 Task: Search one way flight ticket for 1 adult, 1 child, 1 infant in seat in premium economy from Dothan: Dothan Regional Airport to Sheridan: Sheridan County Airport on 8-6-2023. Choice of flights is Singapure airlines. Number of bags: 2 checked bags. Price is upto 91000. Outbound departure time preference is 8:45.
Action: Mouse moved to (310, 257)
Screenshot: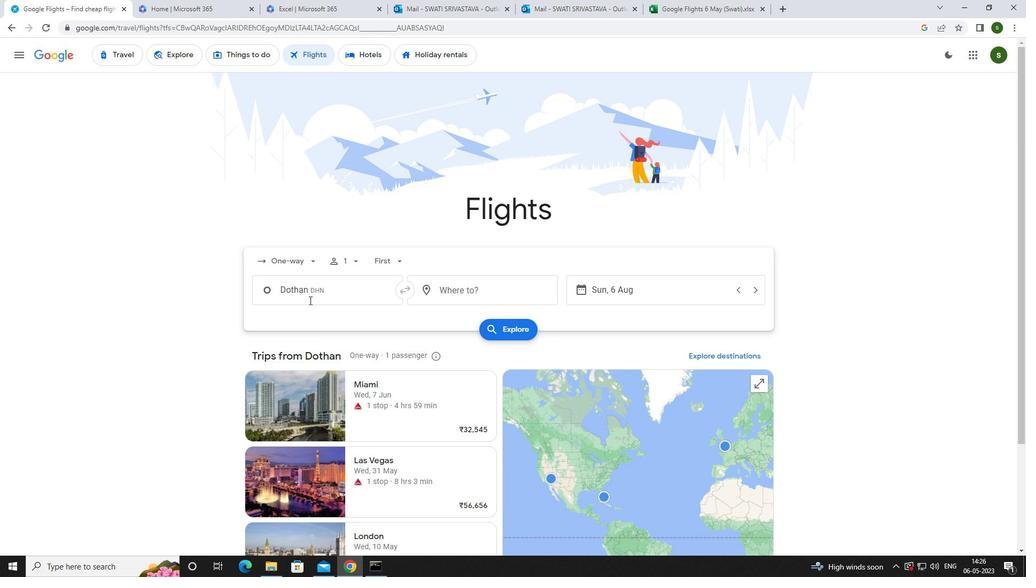 
Action: Mouse pressed left at (310, 257)
Screenshot: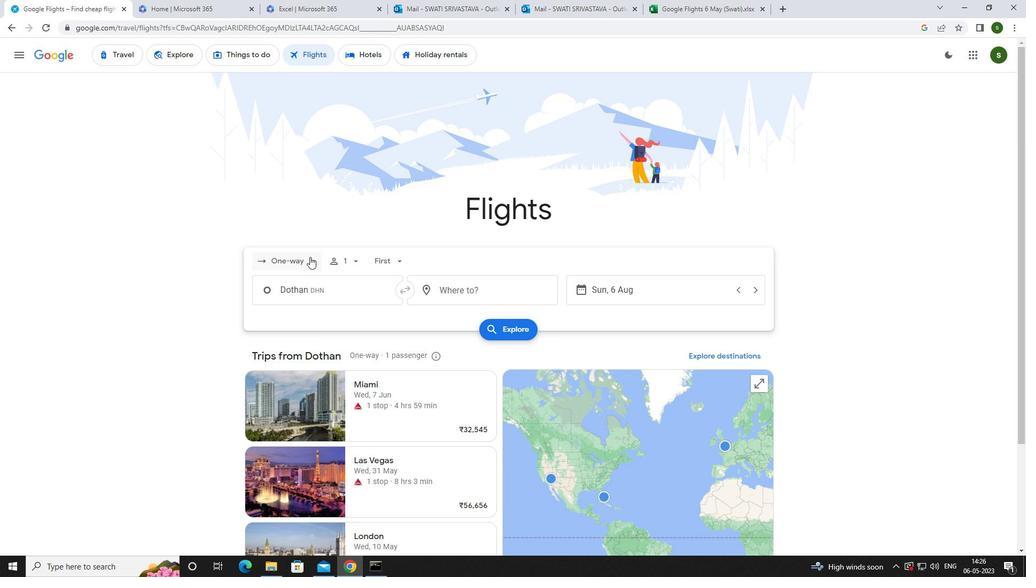 
Action: Mouse moved to (312, 305)
Screenshot: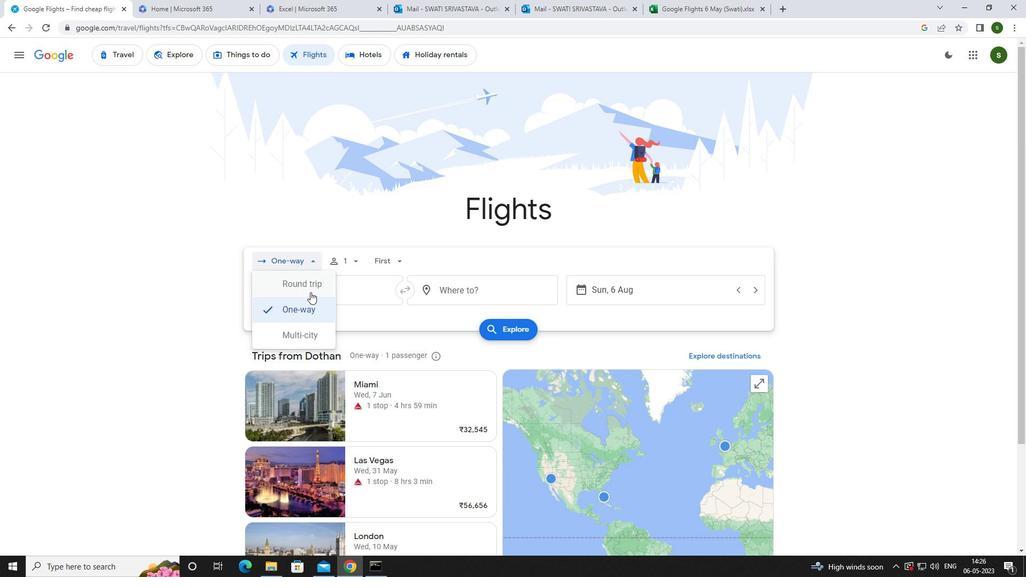 
Action: Mouse pressed left at (312, 305)
Screenshot: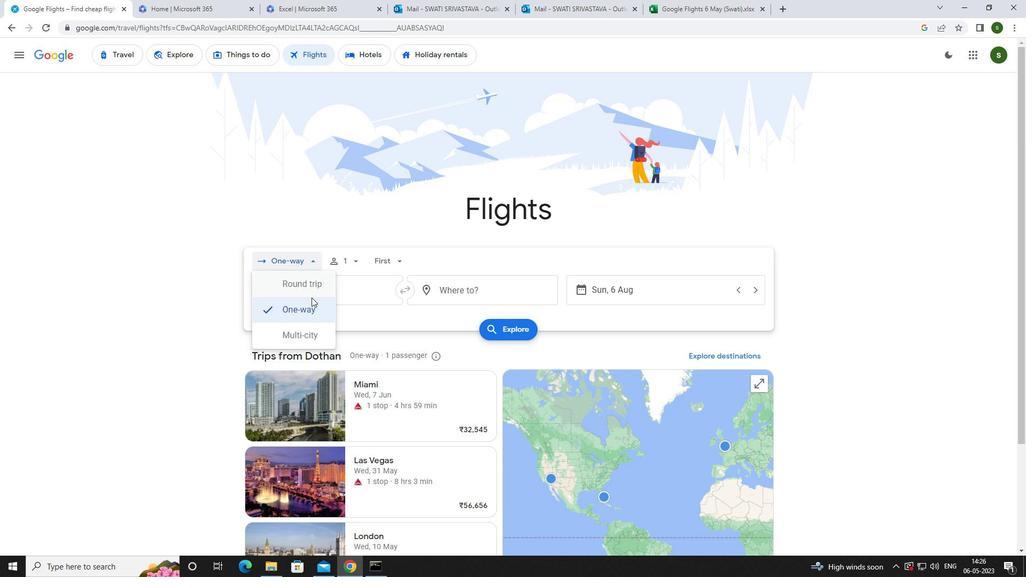 
Action: Mouse moved to (350, 261)
Screenshot: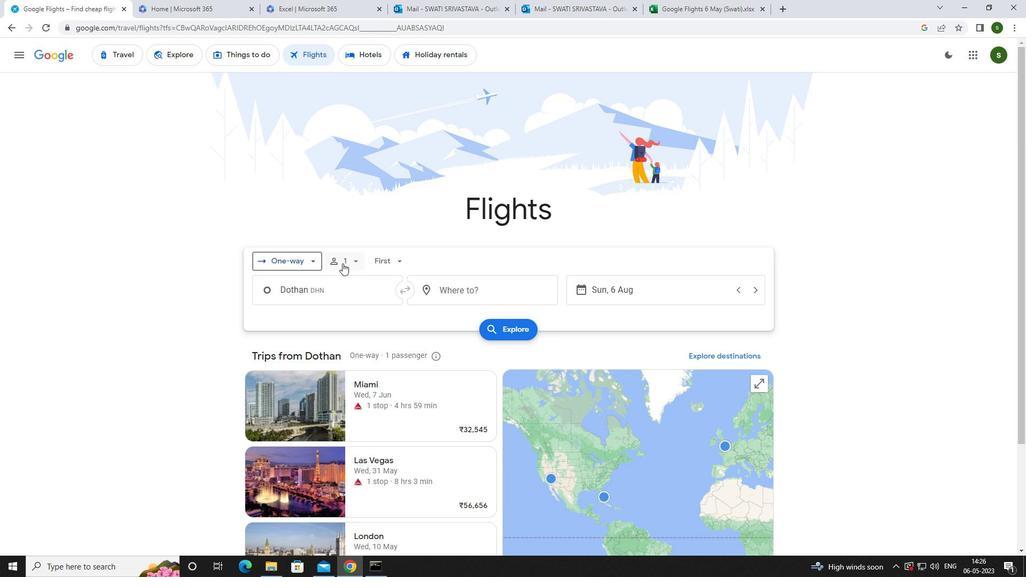 
Action: Mouse pressed left at (350, 261)
Screenshot: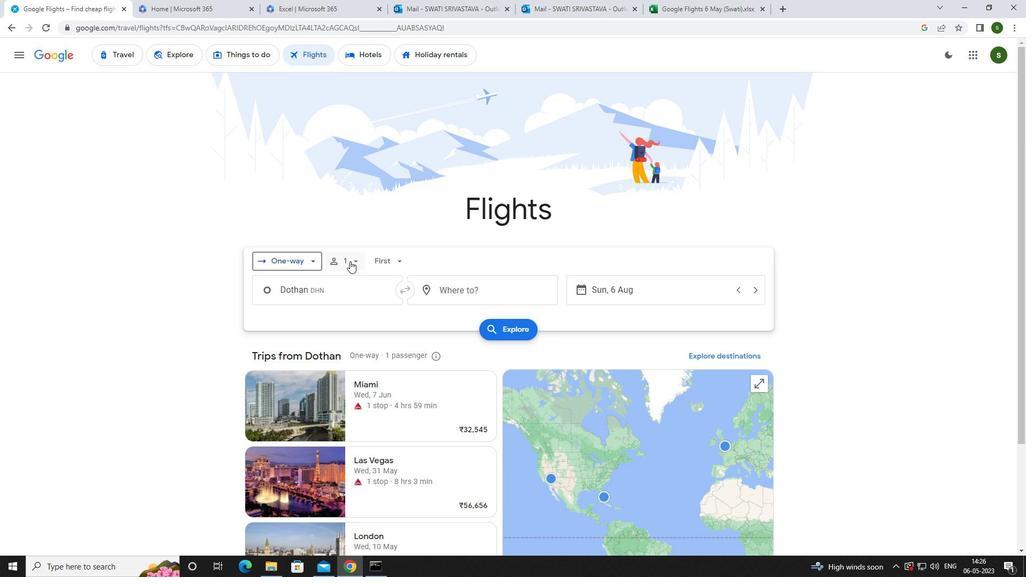 
Action: Mouse moved to (432, 312)
Screenshot: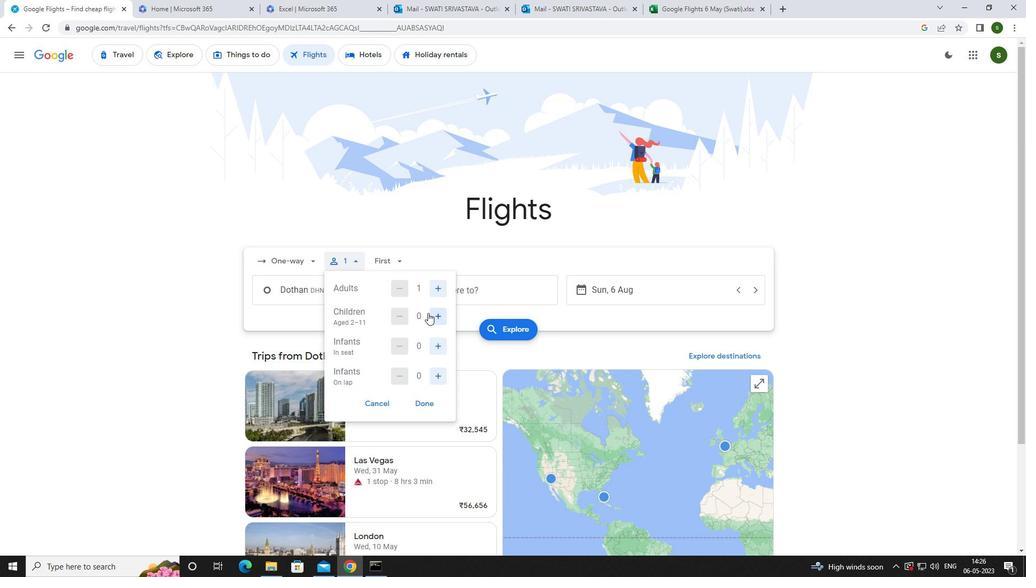 
Action: Mouse pressed left at (432, 312)
Screenshot: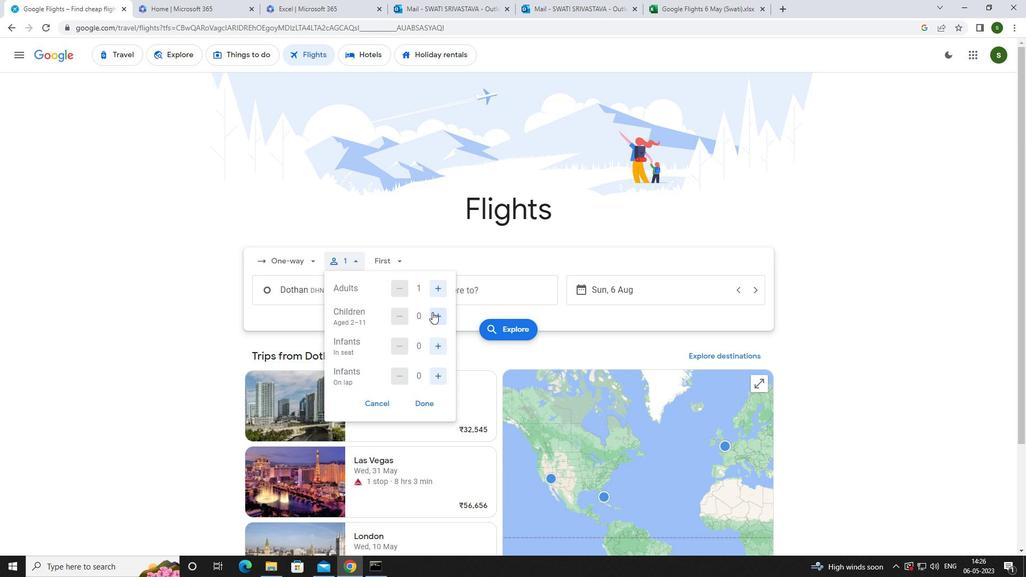
Action: Mouse moved to (438, 345)
Screenshot: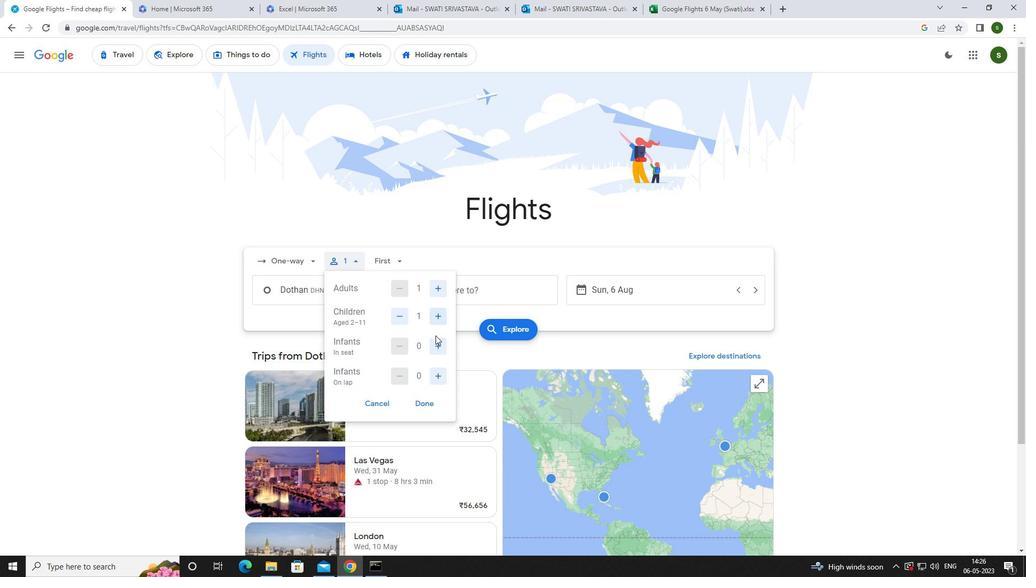 
Action: Mouse pressed left at (438, 345)
Screenshot: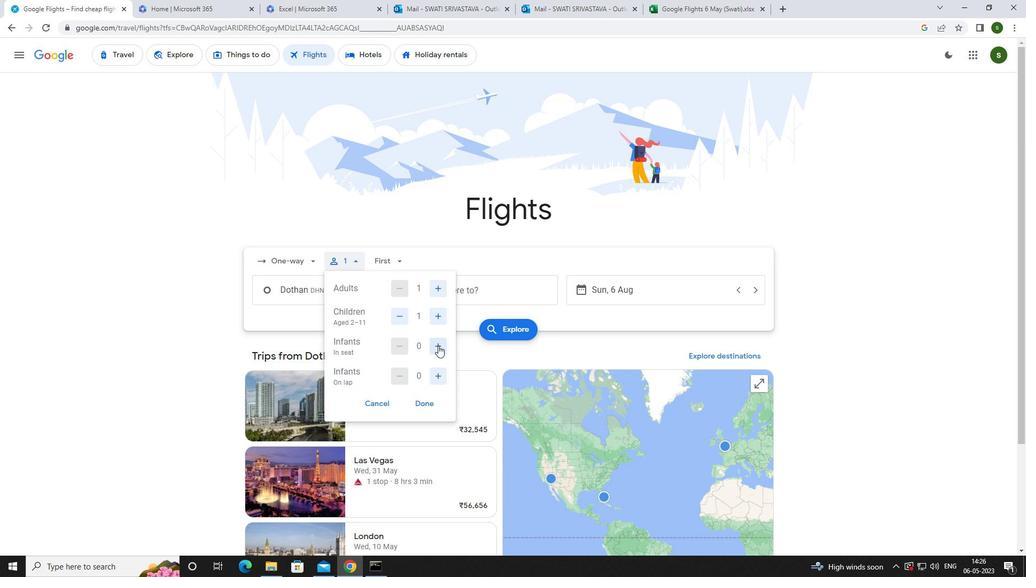 
Action: Mouse moved to (387, 257)
Screenshot: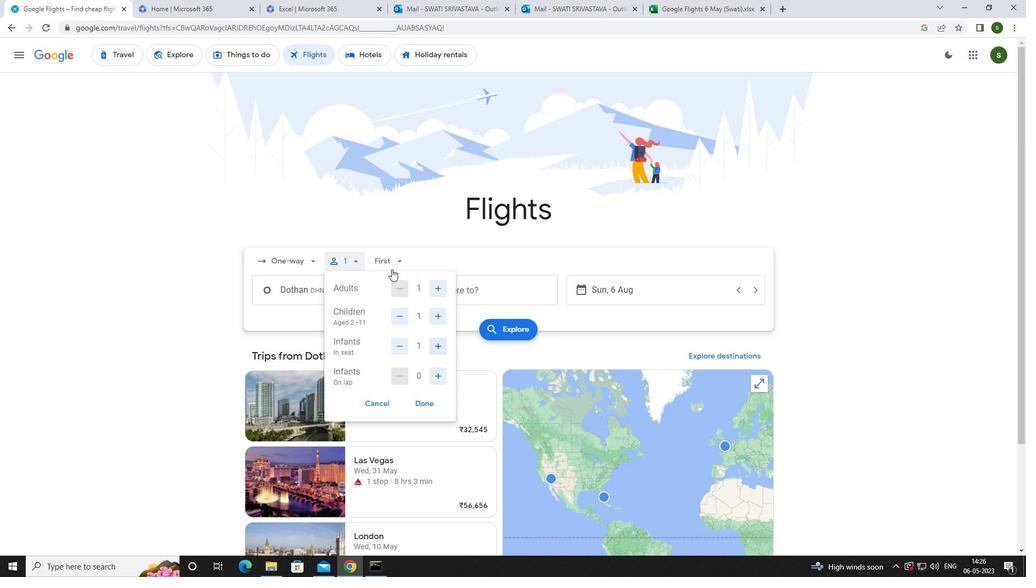 
Action: Mouse pressed left at (387, 257)
Screenshot: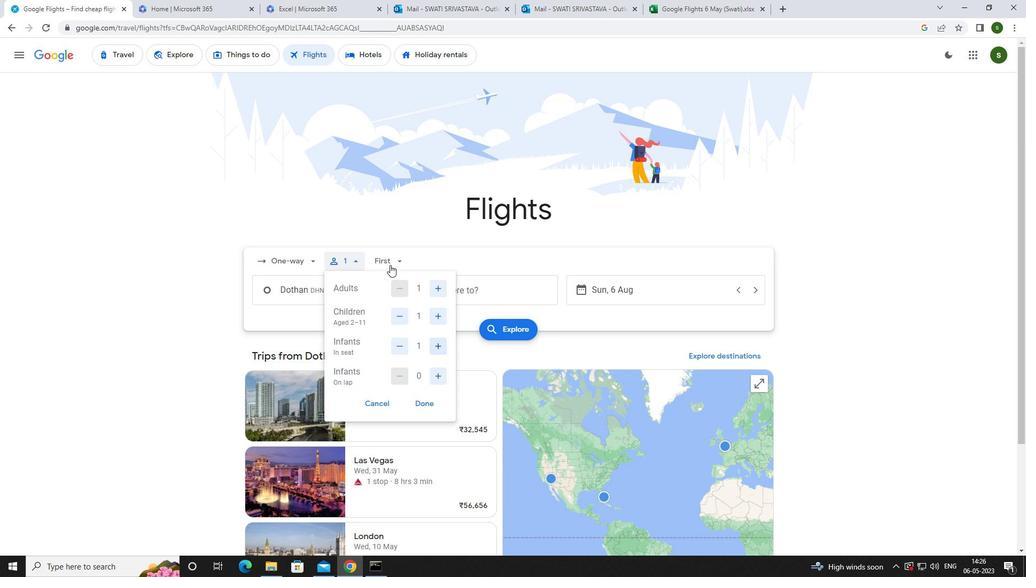 
Action: Mouse moved to (394, 305)
Screenshot: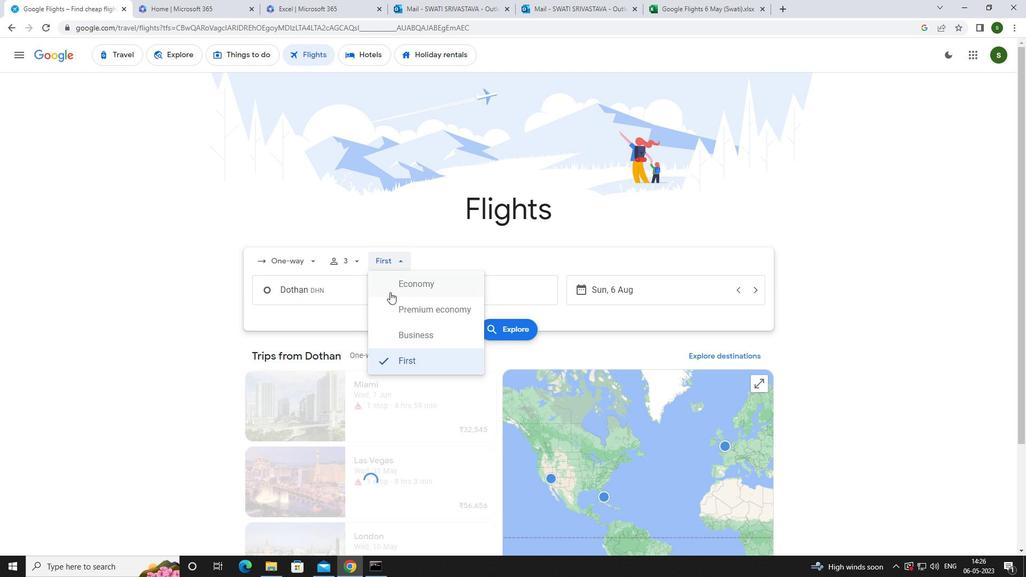 
Action: Mouse pressed left at (394, 305)
Screenshot: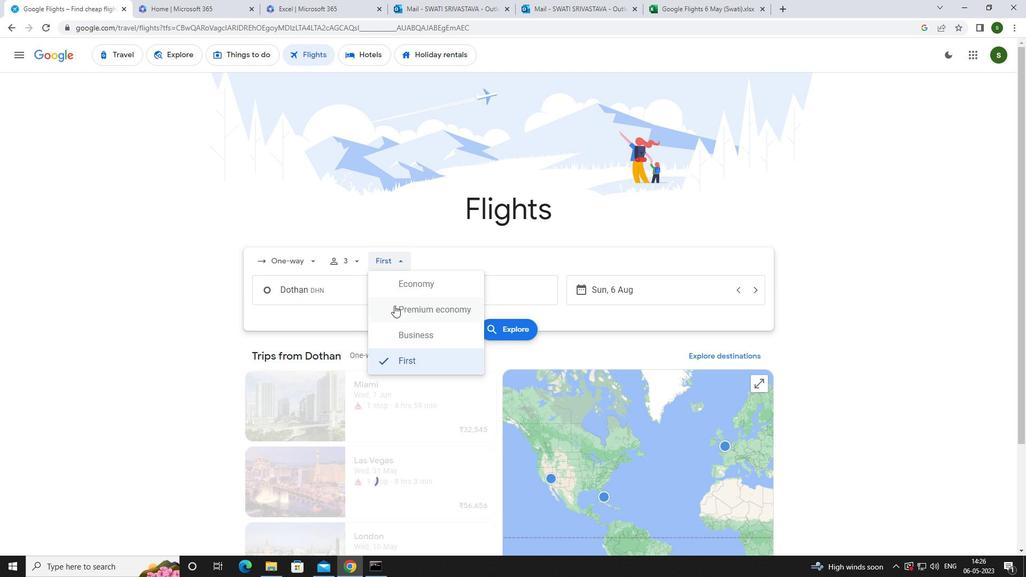 
Action: Mouse moved to (357, 293)
Screenshot: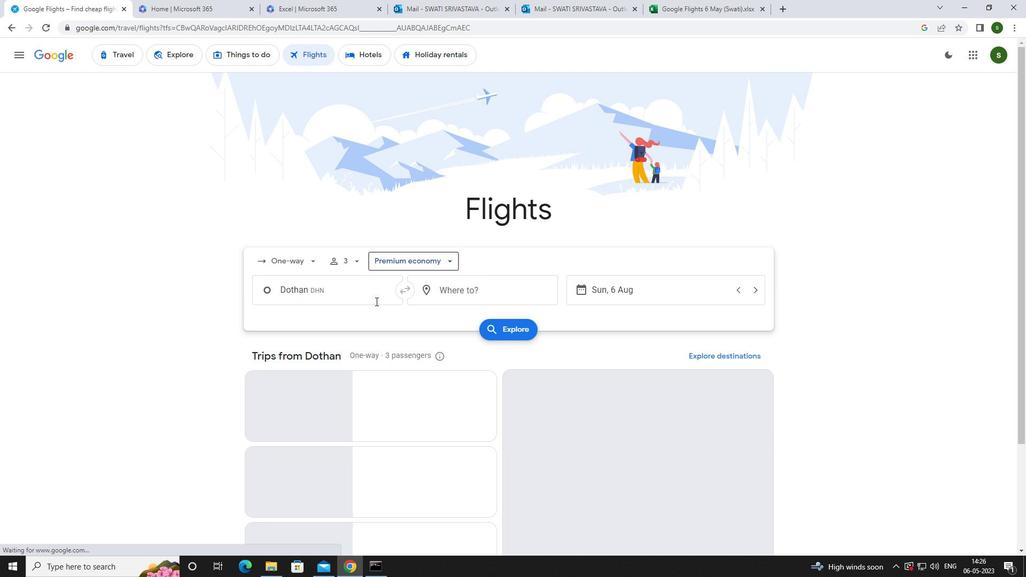 
Action: Mouse pressed left at (357, 293)
Screenshot: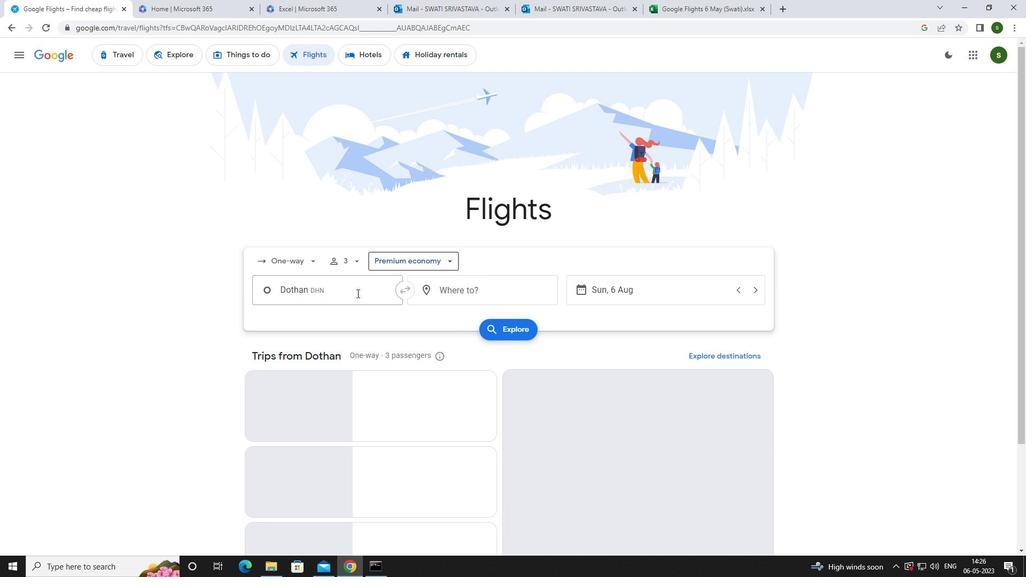
Action: Key pressed <Key.caps_lock>d<Key.caps_lock>othan
Screenshot: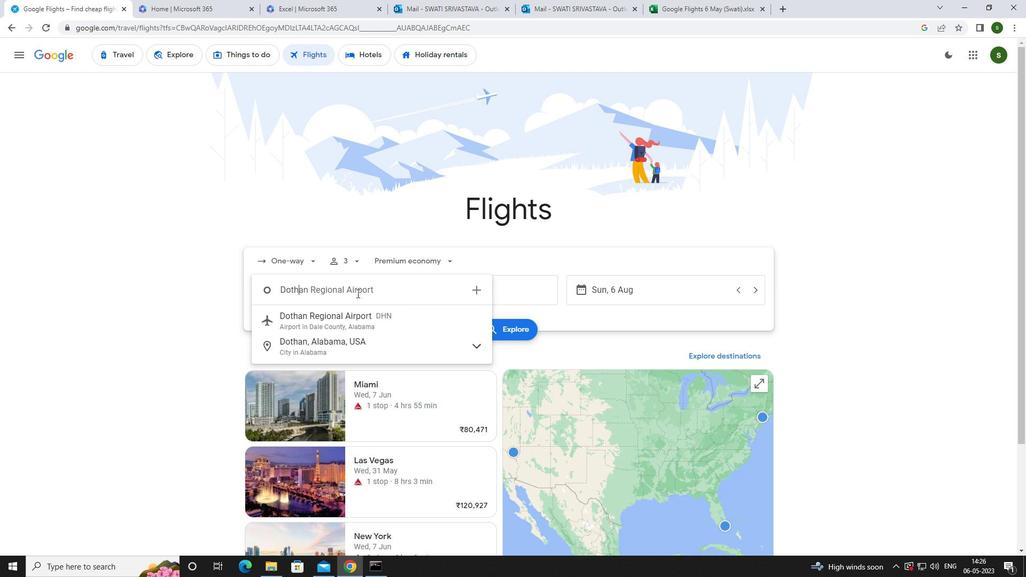 
Action: Mouse moved to (355, 315)
Screenshot: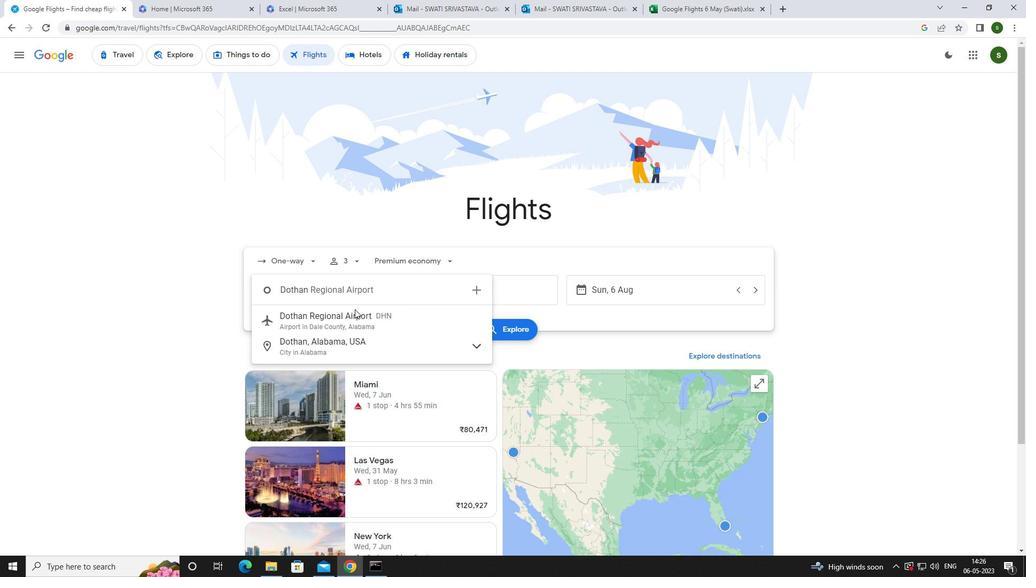 
Action: Mouse pressed left at (355, 315)
Screenshot: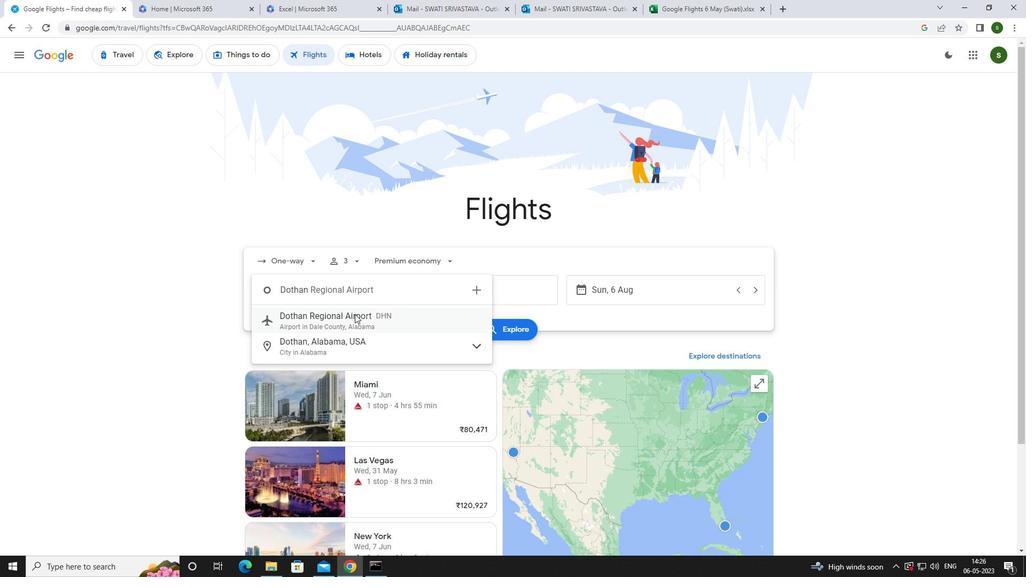 
Action: Mouse moved to (462, 289)
Screenshot: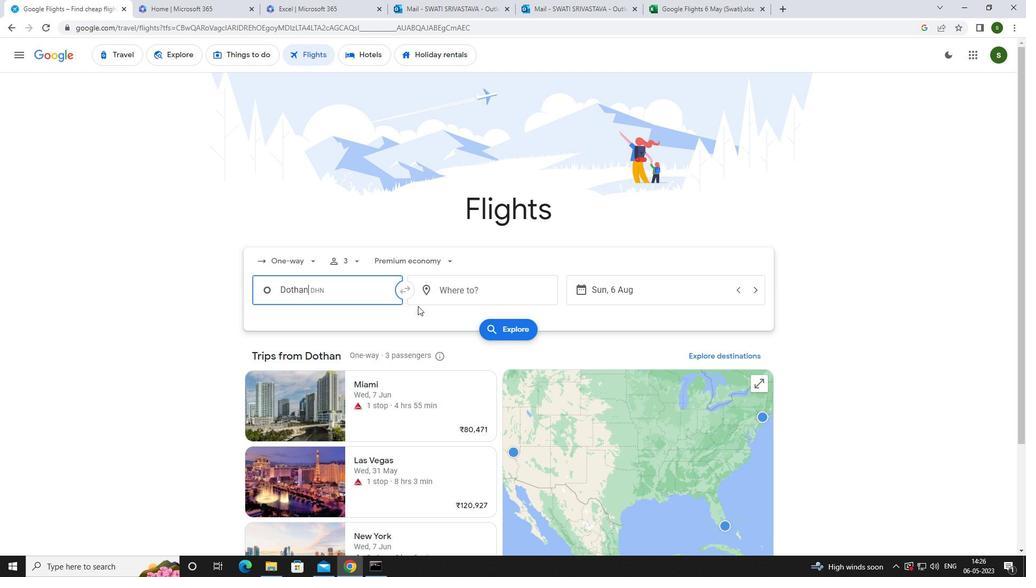 
Action: Mouse pressed left at (462, 289)
Screenshot: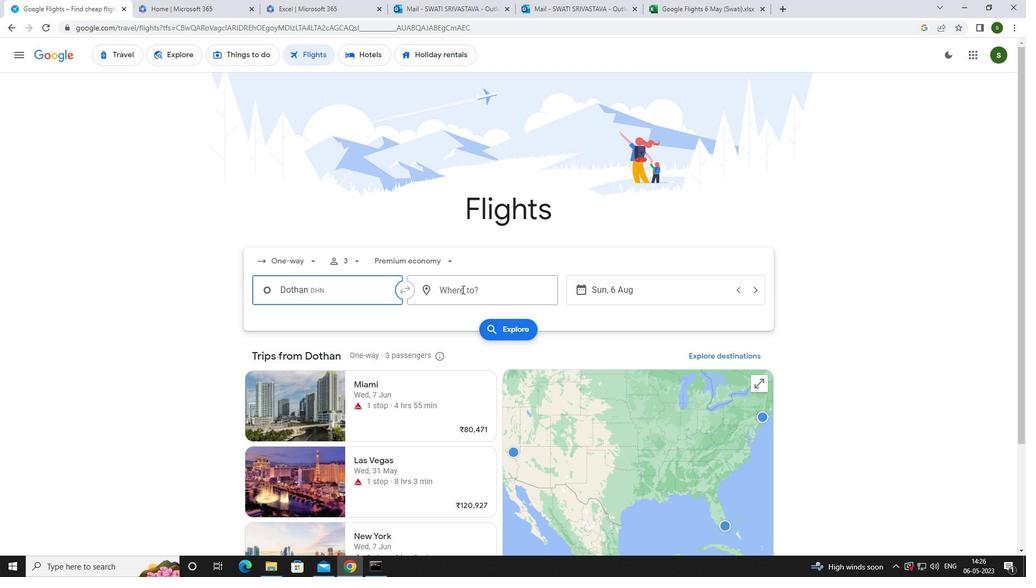 
Action: Mouse moved to (451, 278)
Screenshot: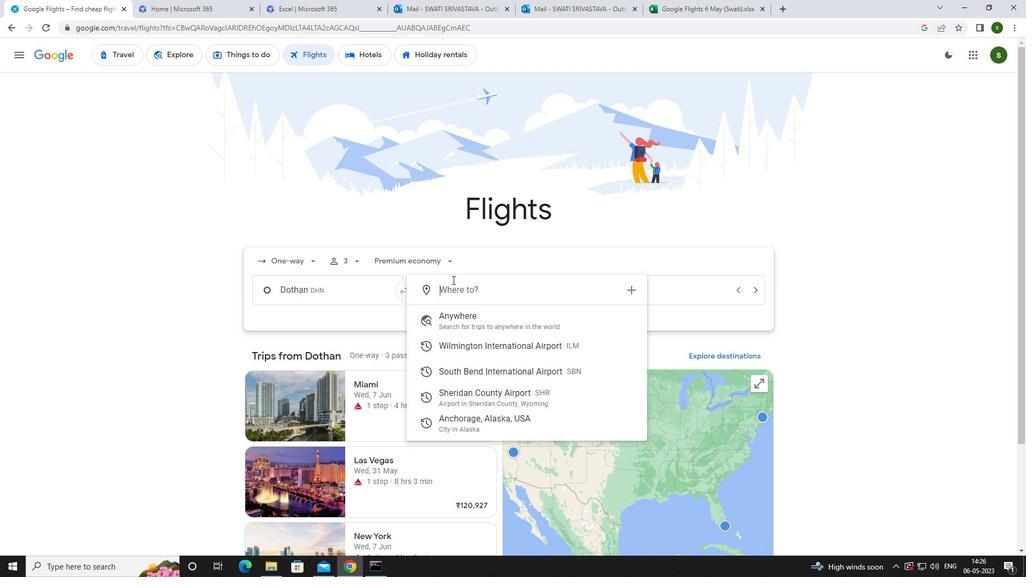 
Action: Key pressed <Key.caps_lock>s<Key.caps_lock>heridan
Screenshot: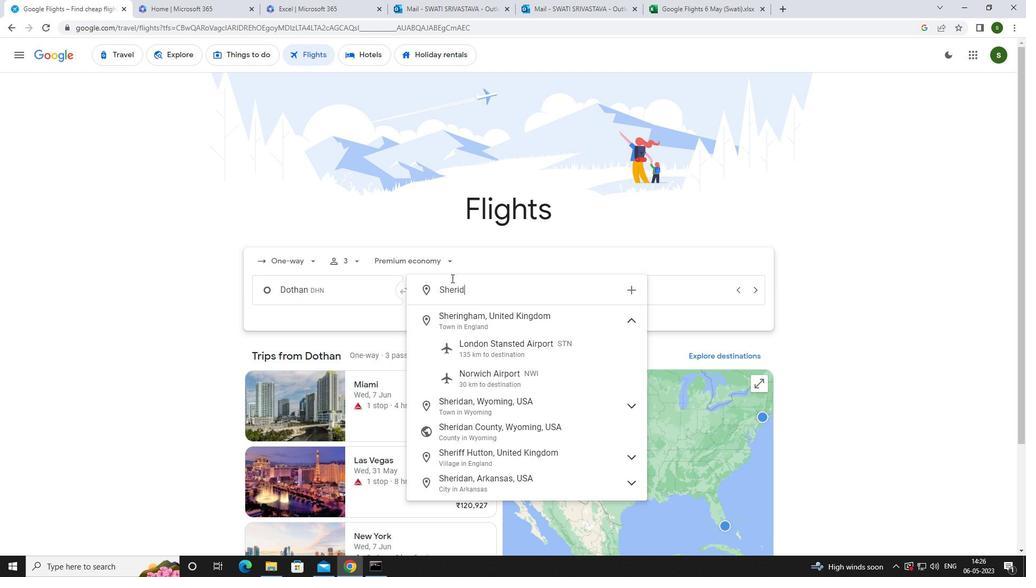 
Action: Mouse moved to (473, 340)
Screenshot: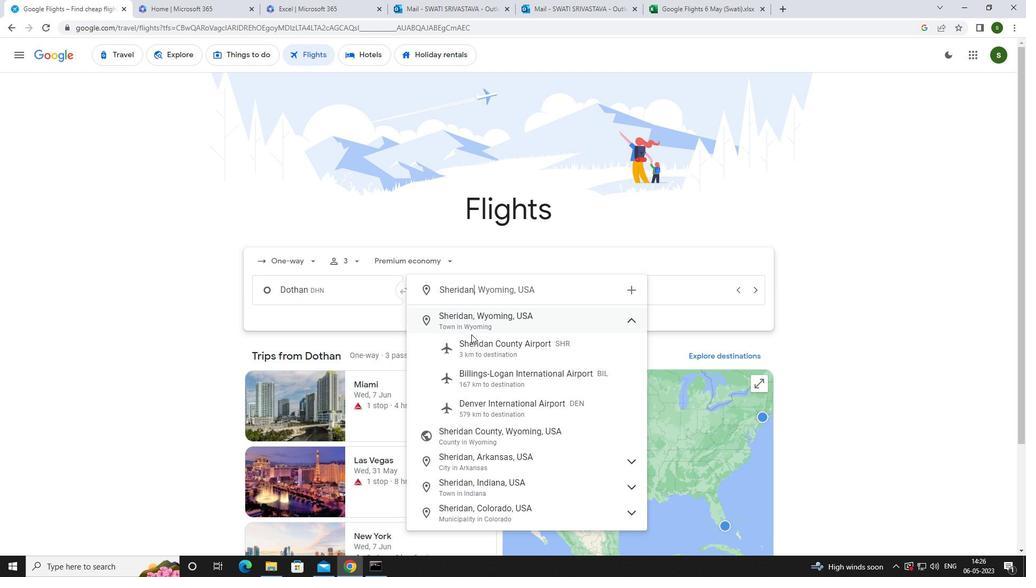 
Action: Mouse pressed left at (473, 340)
Screenshot: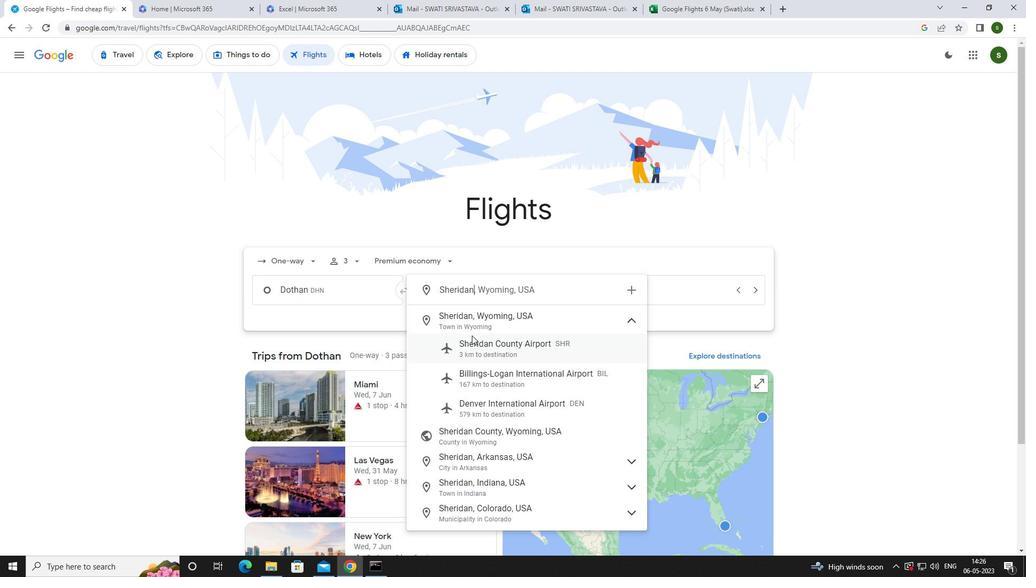 
Action: Mouse moved to (617, 292)
Screenshot: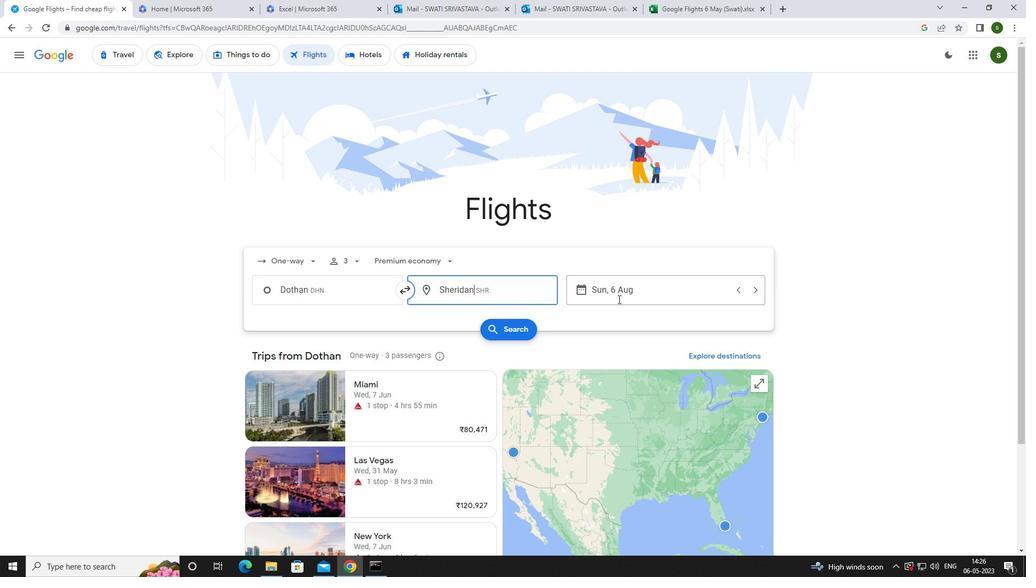 
Action: Mouse pressed left at (617, 292)
Screenshot: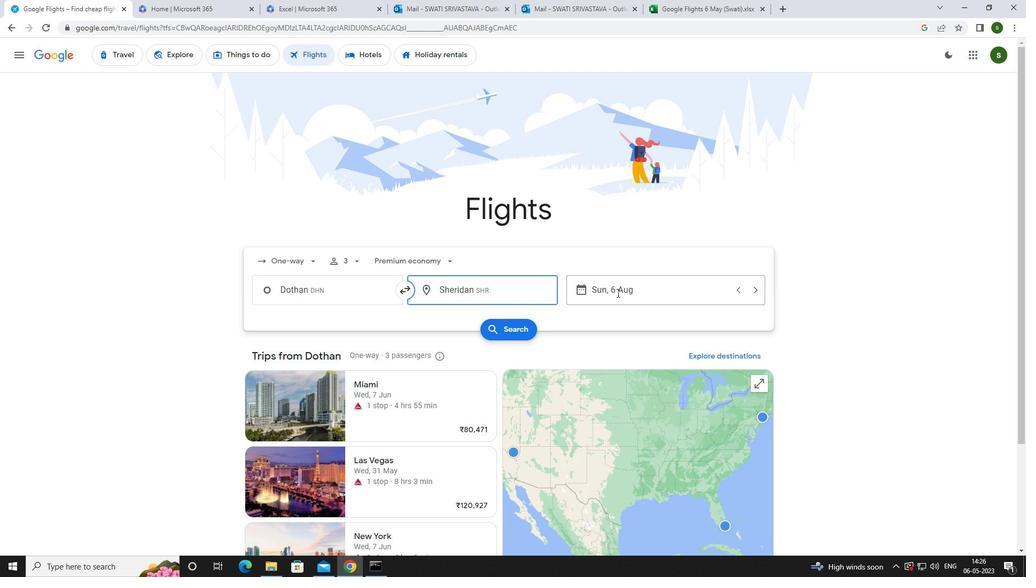 
Action: Mouse moved to (390, 386)
Screenshot: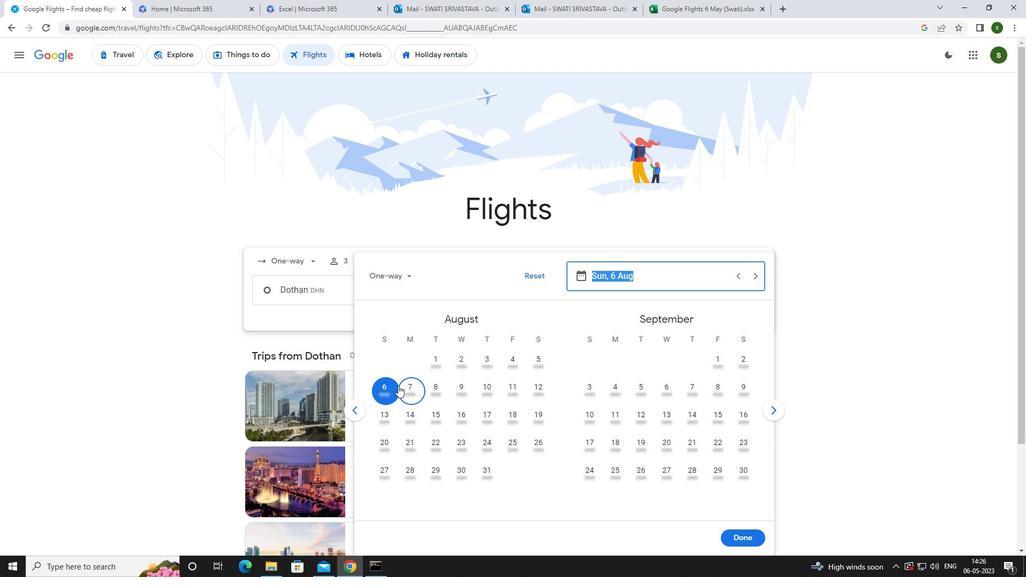 
Action: Mouse pressed left at (390, 386)
Screenshot: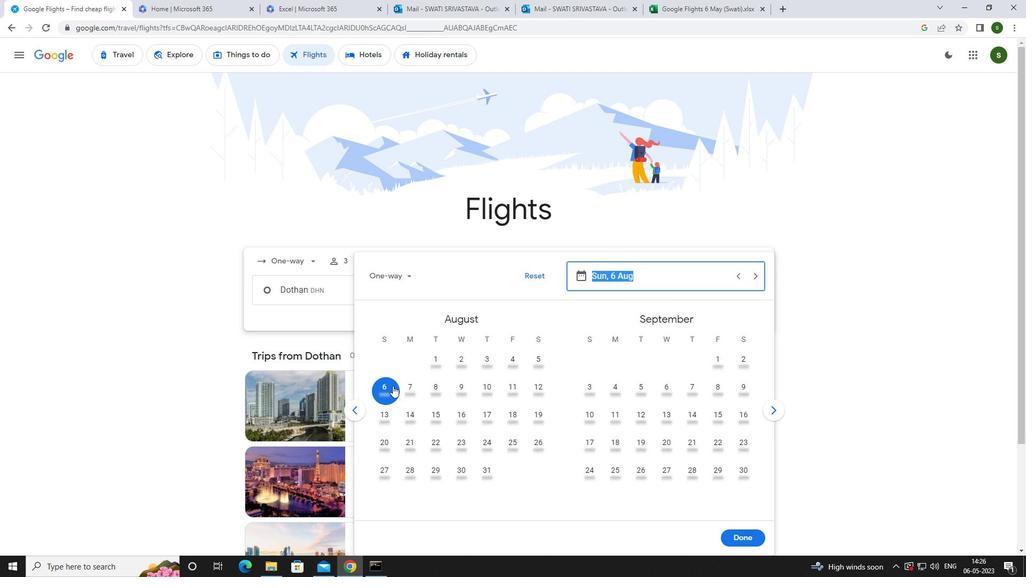 
Action: Mouse moved to (732, 535)
Screenshot: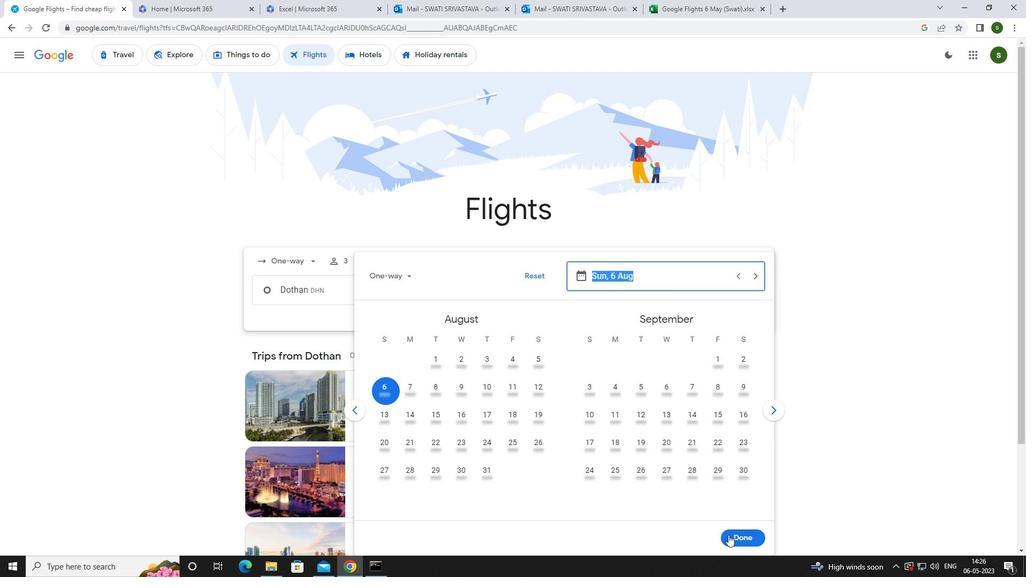 
Action: Mouse pressed left at (732, 535)
Screenshot: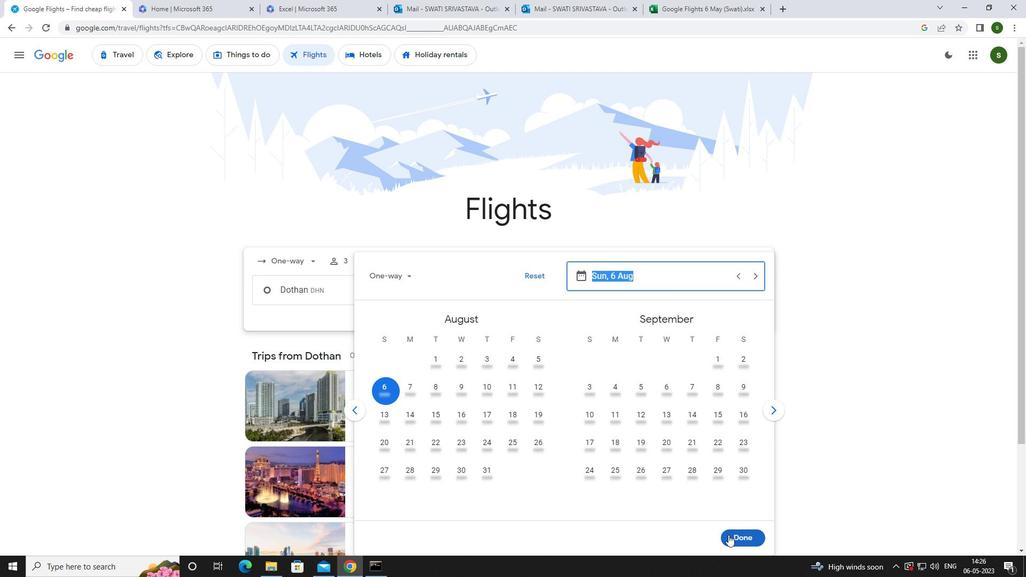 
Action: Mouse moved to (508, 328)
Screenshot: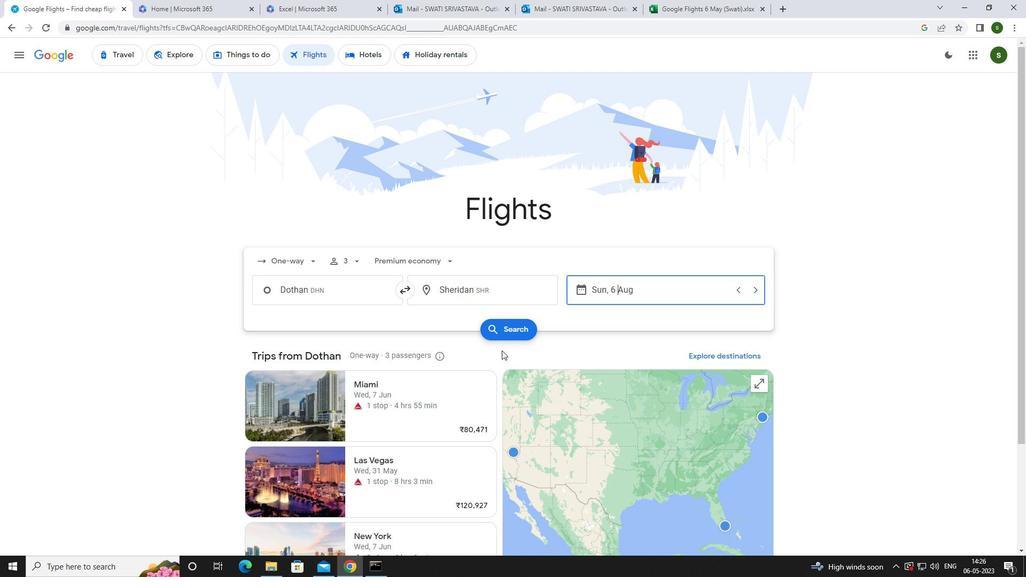 
Action: Mouse pressed left at (508, 328)
Screenshot: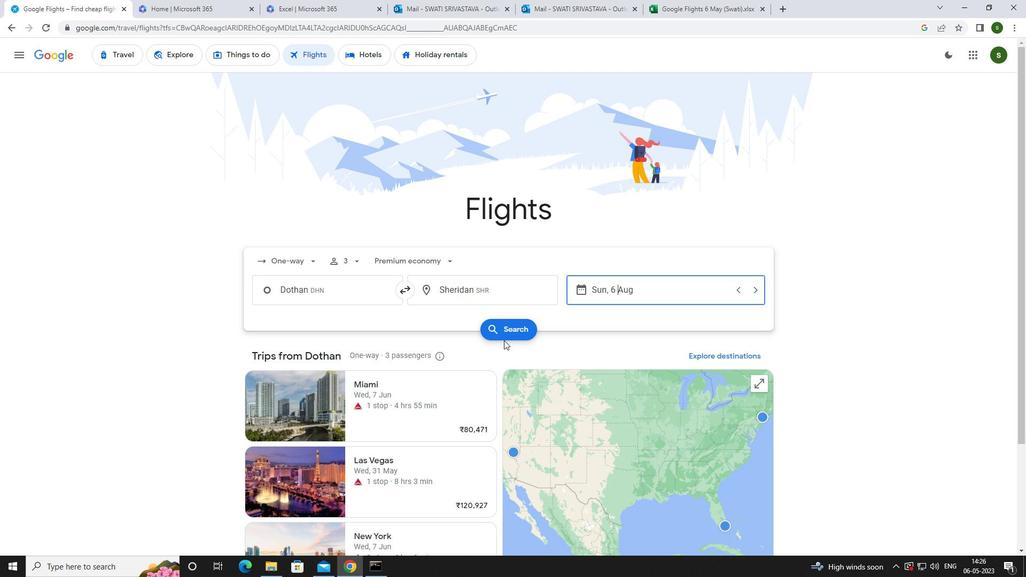 
Action: Mouse moved to (275, 153)
Screenshot: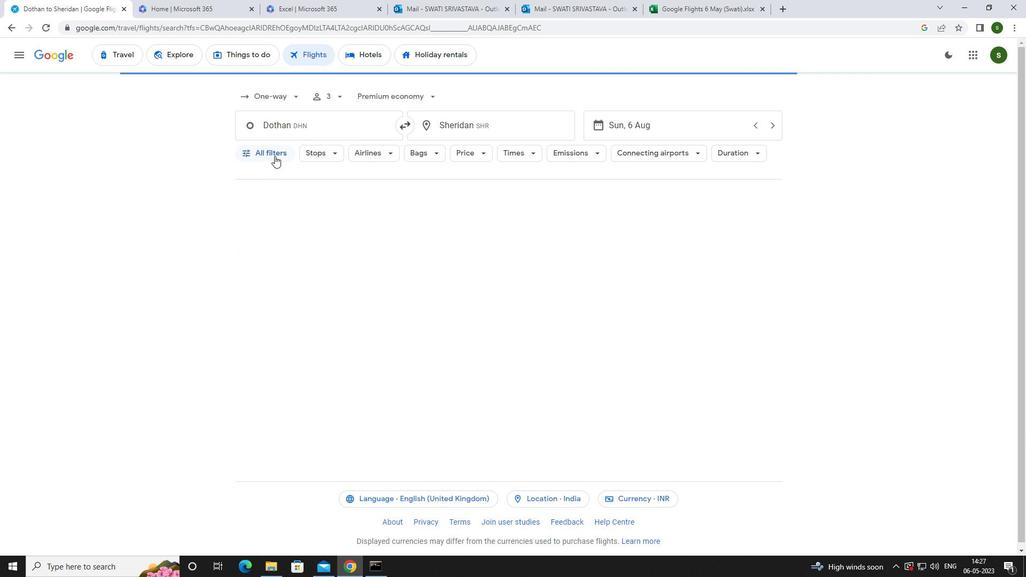 
Action: Mouse pressed left at (275, 153)
Screenshot: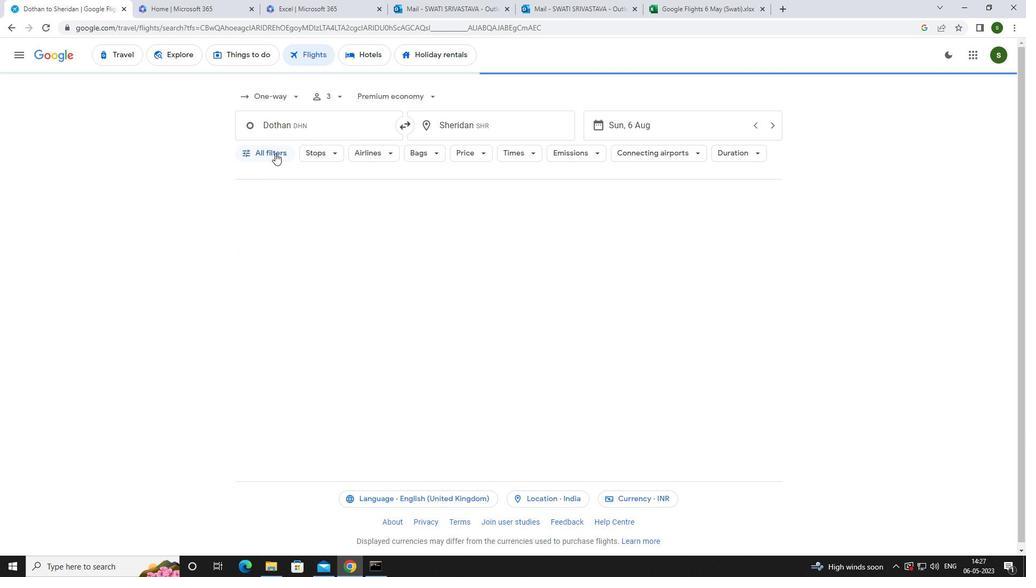 
Action: Mouse moved to (404, 379)
Screenshot: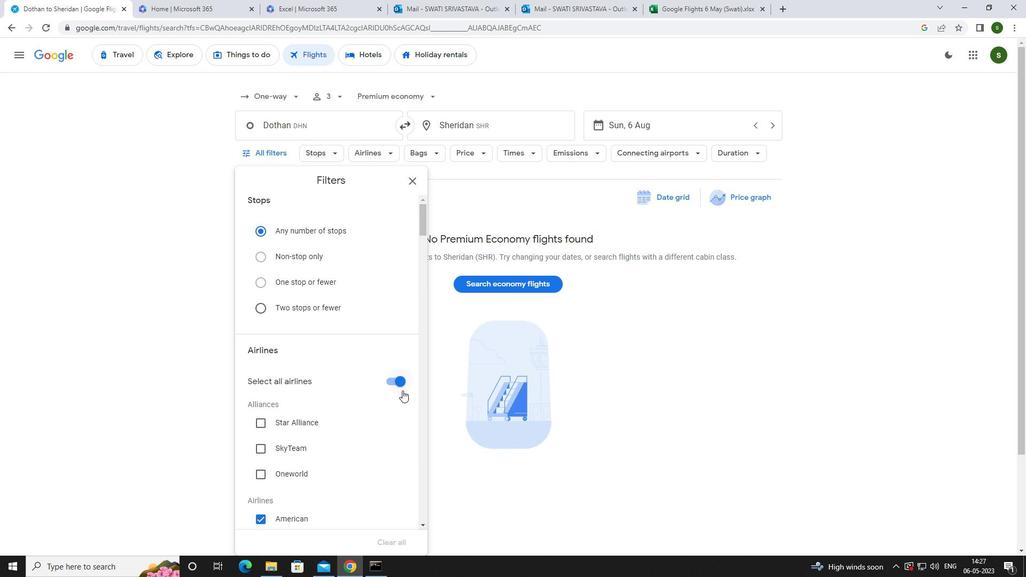 
Action: Mouse pressed left at (404, 379)
Screenshot: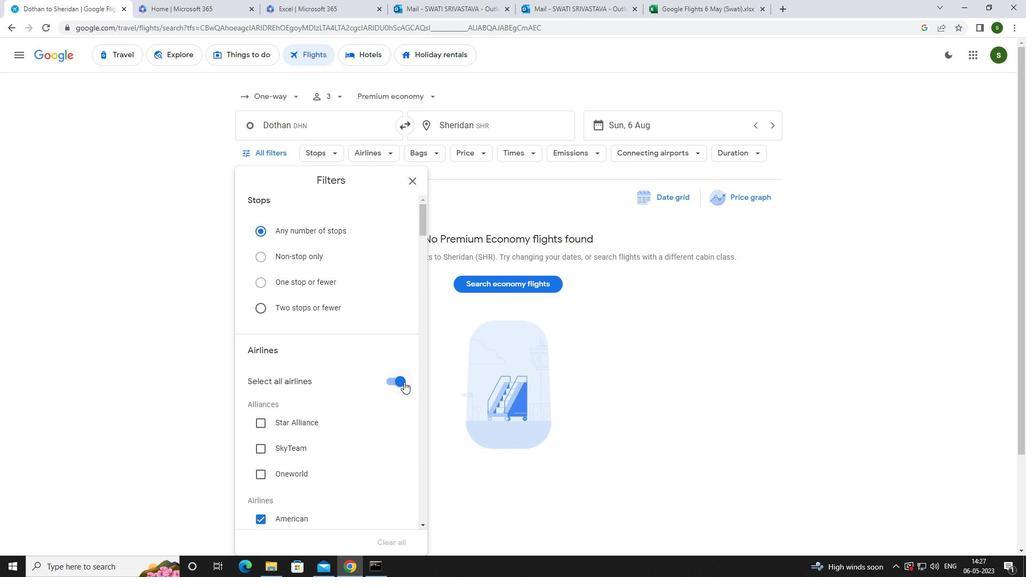 
Action: Mouse moved to (367, 364)
Screenshot: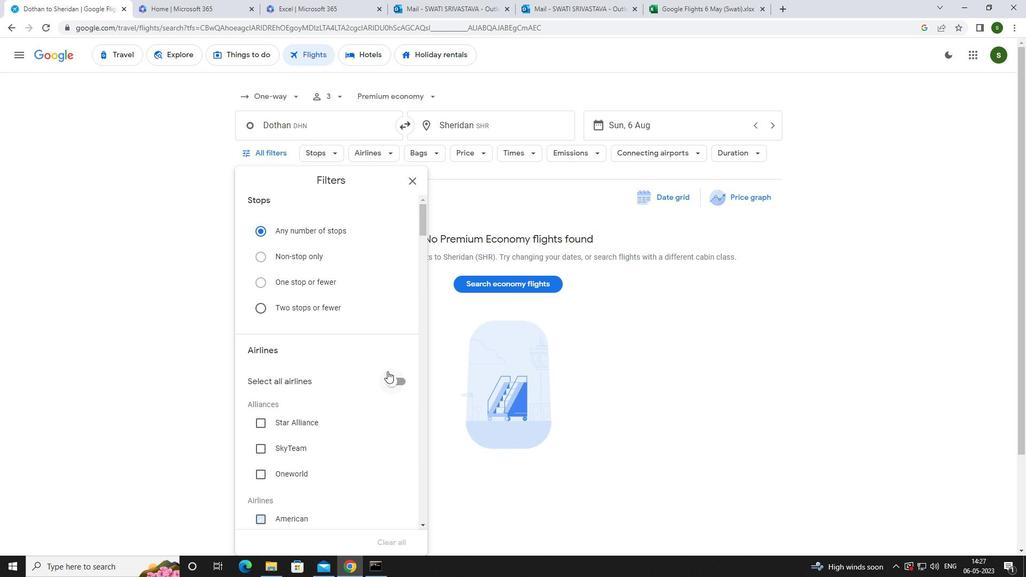 
Action: Mouse scrolled (367, 363) with delta (0, 0)
Screenshot: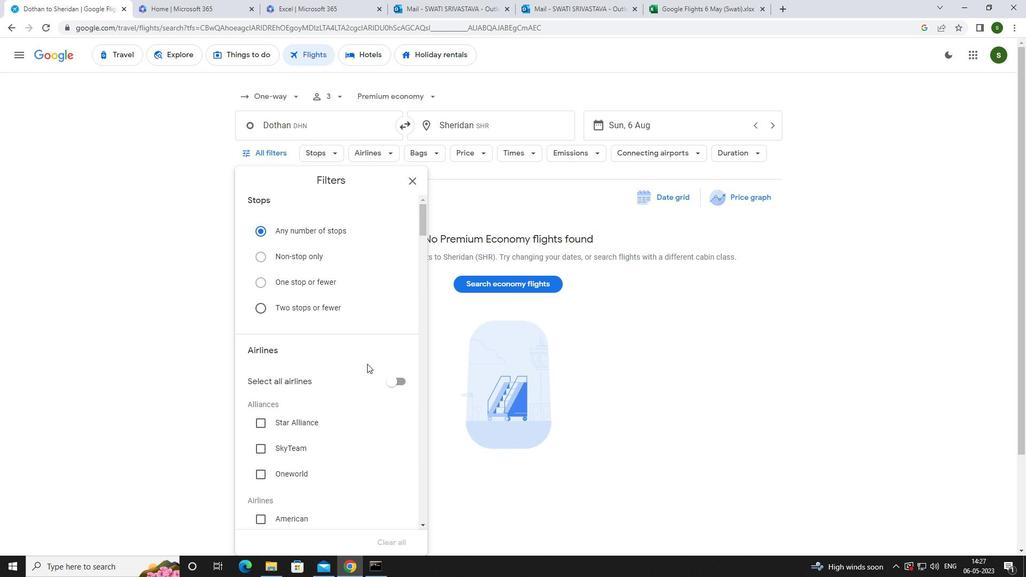
Action: Mouse scrolled (367, 363) with delta (0, 0)
Screenshot: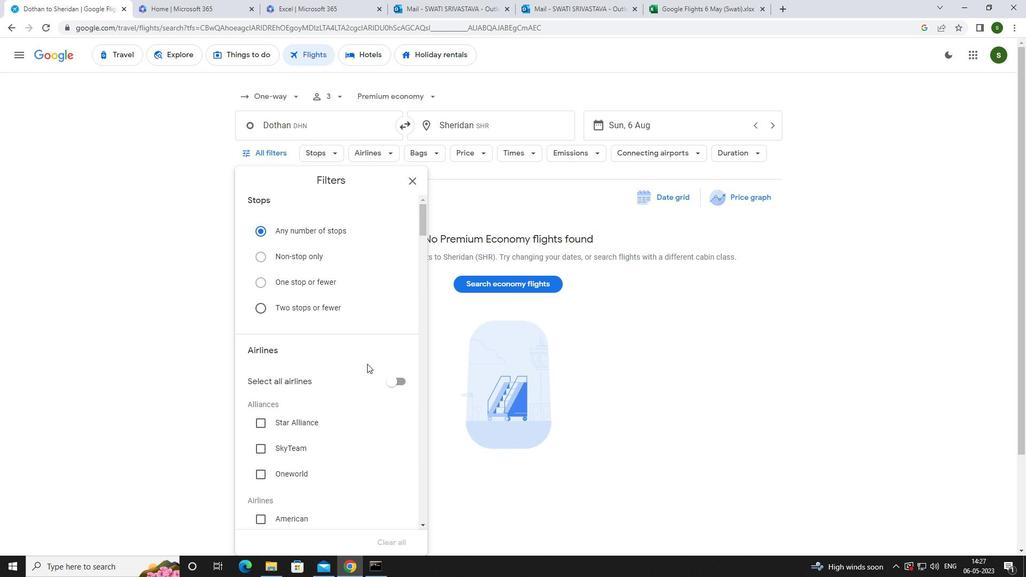 
Action: Mouse scrolled (367, 363) with delta (0, 0)
Screenshot: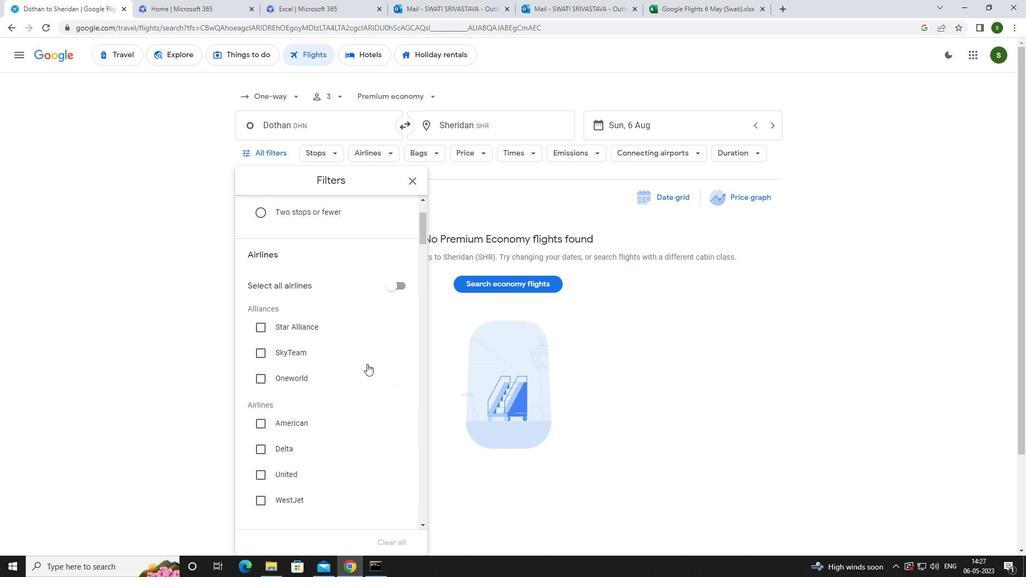 
Action: Mouse scrolled (367, 363) with delta (0, 0)
Screenshot: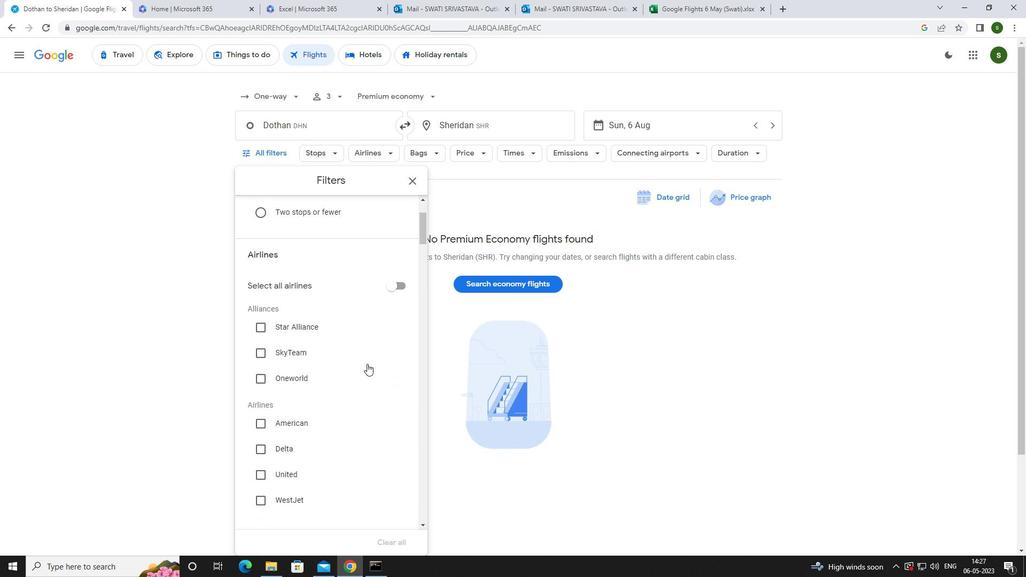 
Action: Mouse scrolled (367, 363) with delta (0, 0)
Screenshot: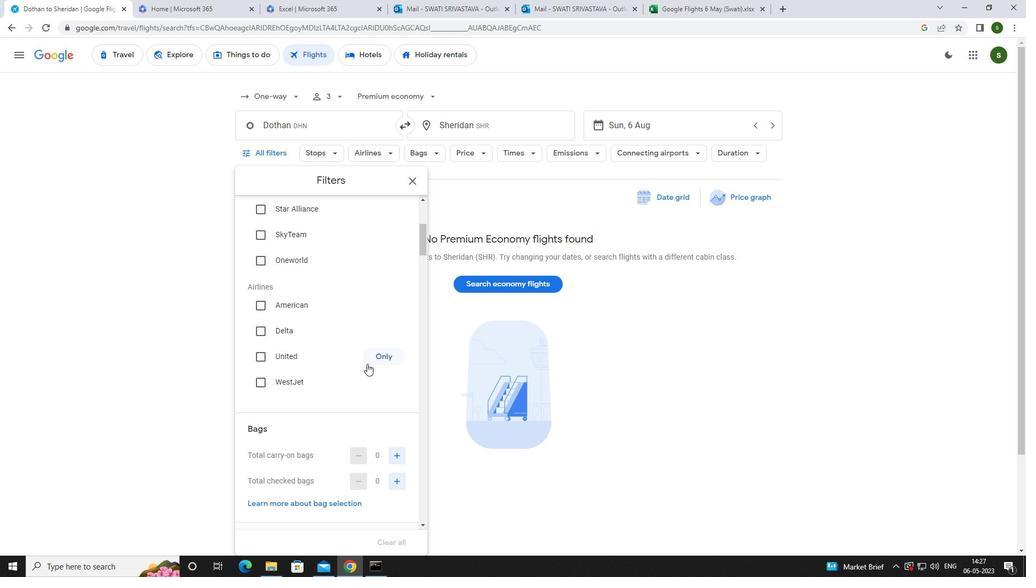 
Action: Mouse scrolled (367, 363) with delta (0, 0)
Screenshot: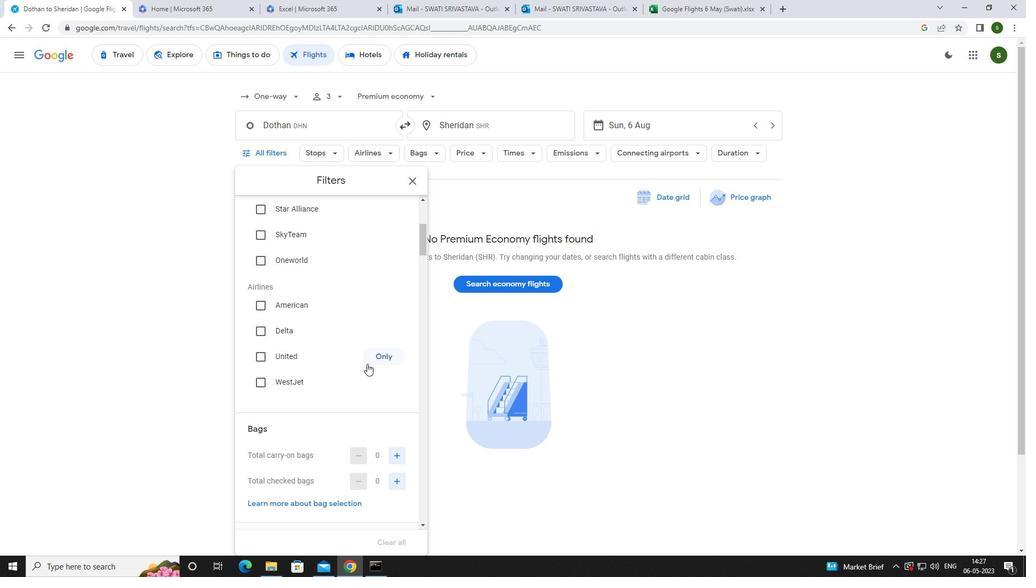 
Action: Mouse moved to (395, 374)
Screenshot: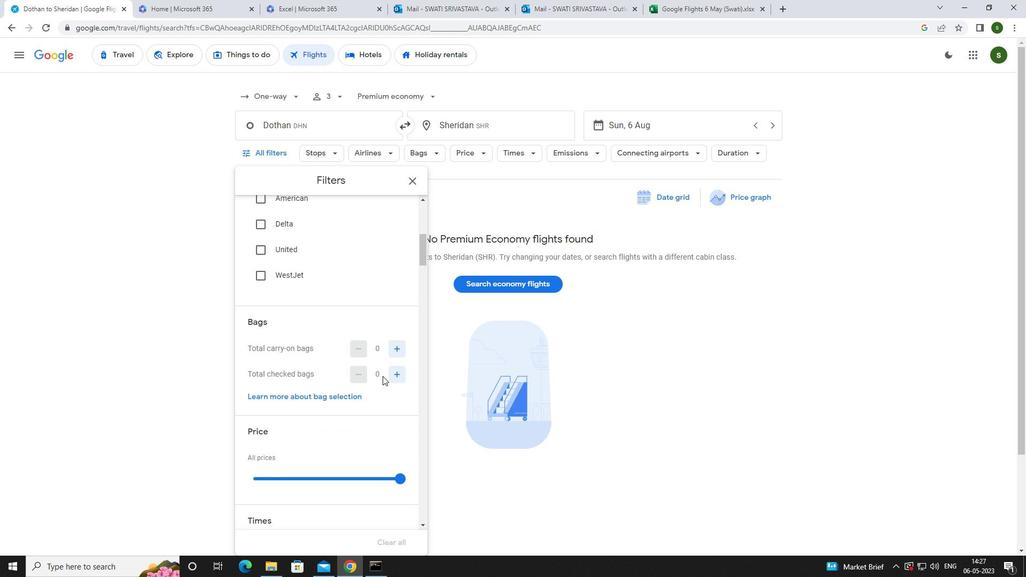 
Action: Mouse pressed left at (395, 374)
Screenshot: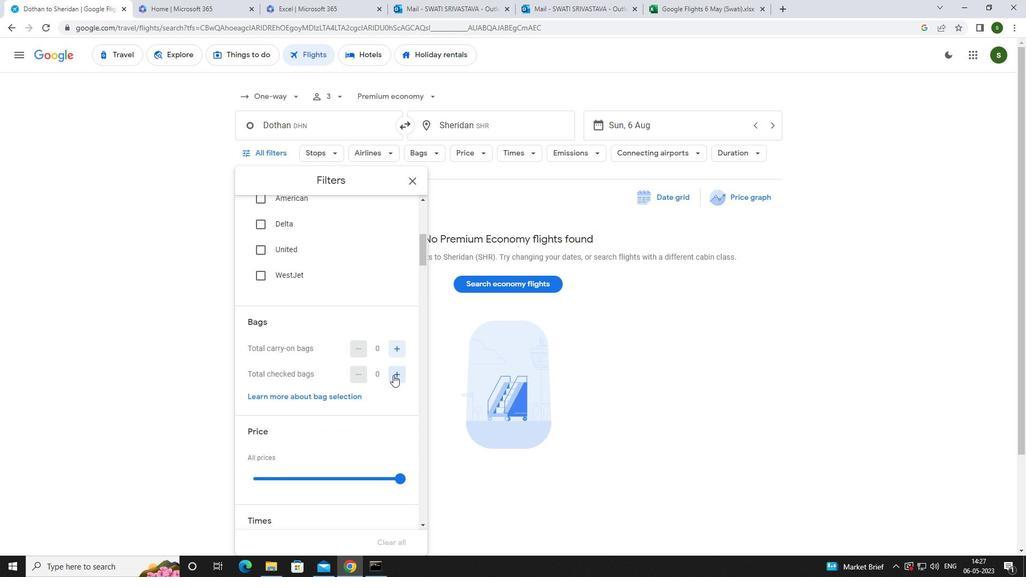 
Action: Mouse pressed left at (395, 374)
Screenshot: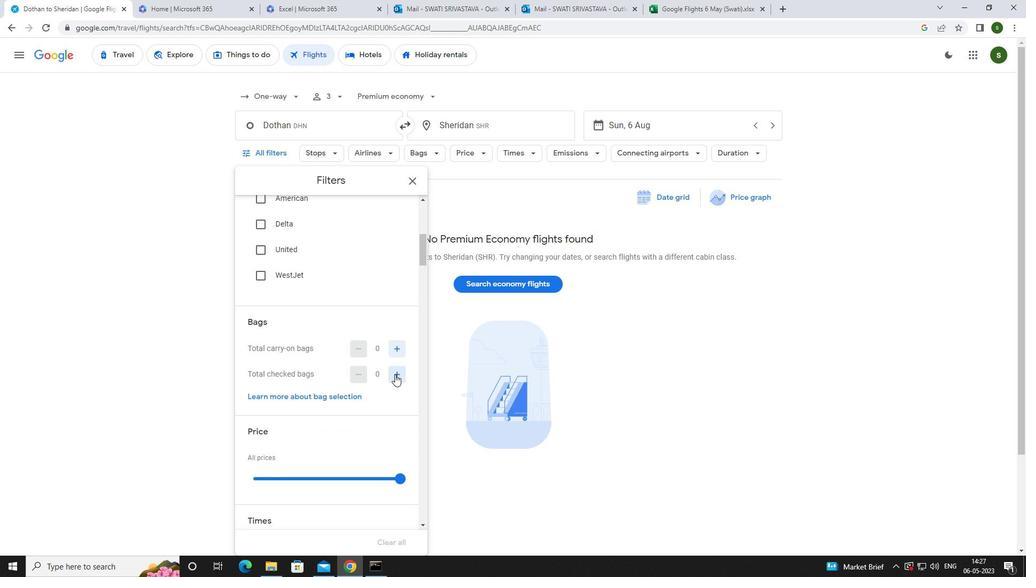 
Action: Mouse scrolled (395, 374) with delta (0, 0)
Screenshot: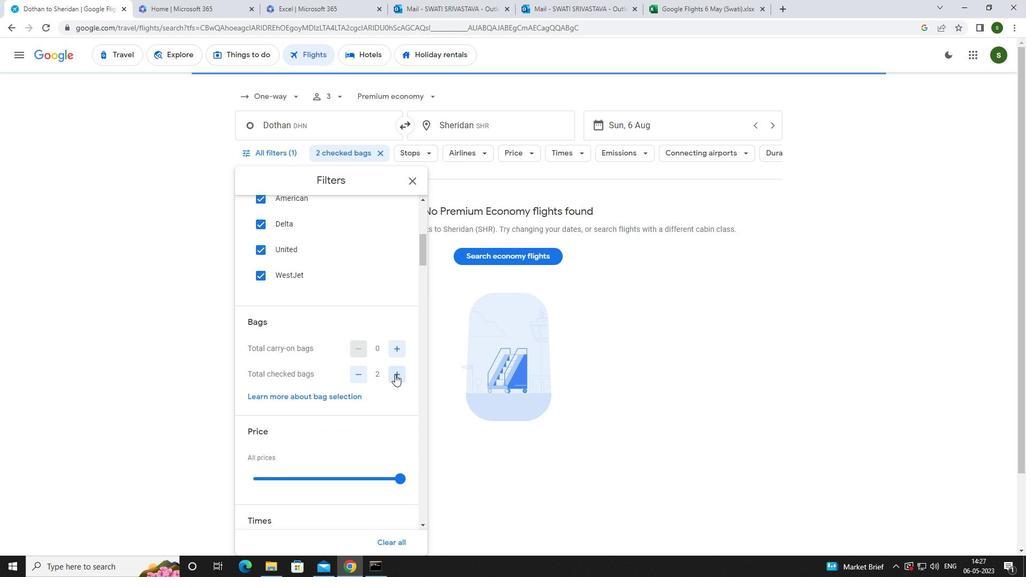 
Action: Mouse scrolled (395, 374) with delta (0, 0)
Screenshot: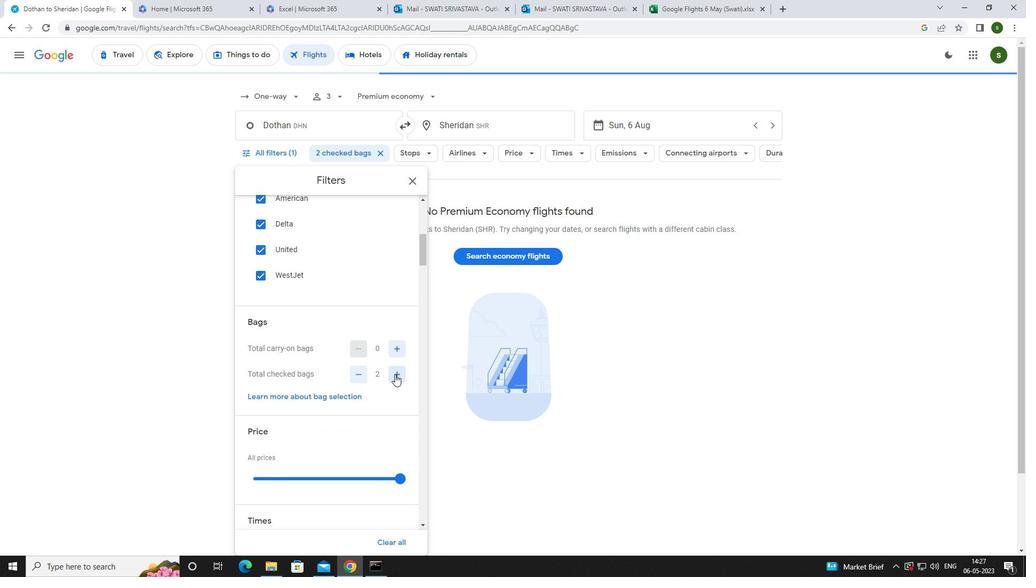 
Action: Mouse moved to (396, 371)
Screenshot: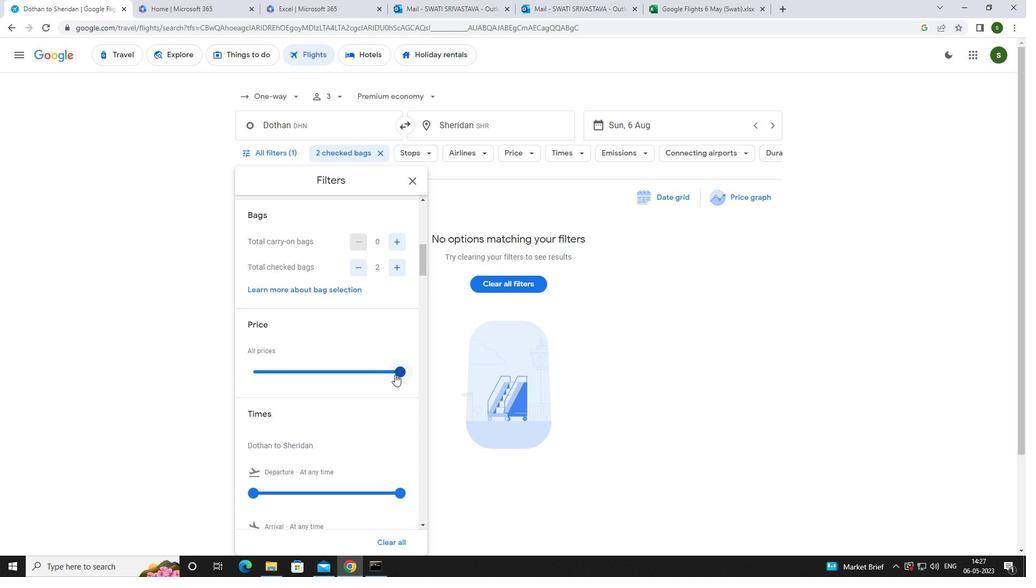 
Action: Mouse pressed left at (396, 371)
Screenshot: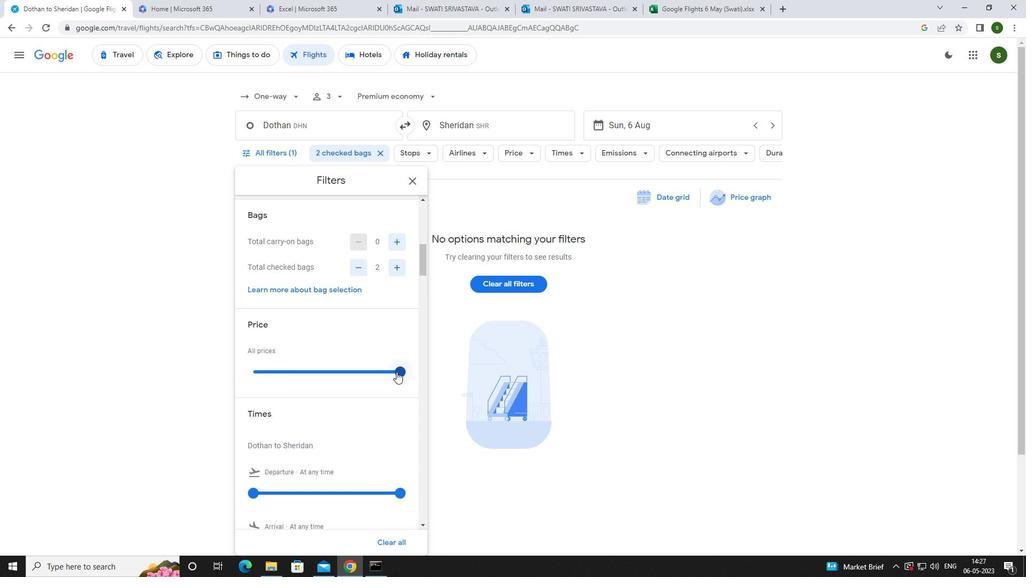 
Action: Mouse scrolled (396, 371) with delta (0, 0)
Screenshot: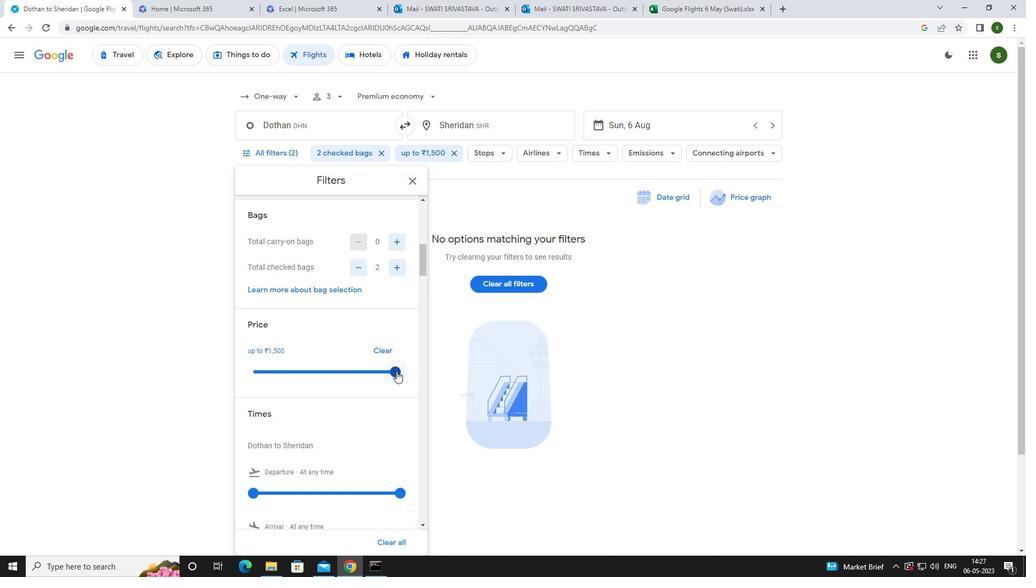 
Action: Mouse scrolled (396, 371) with delta (0, 0)
Screenshot: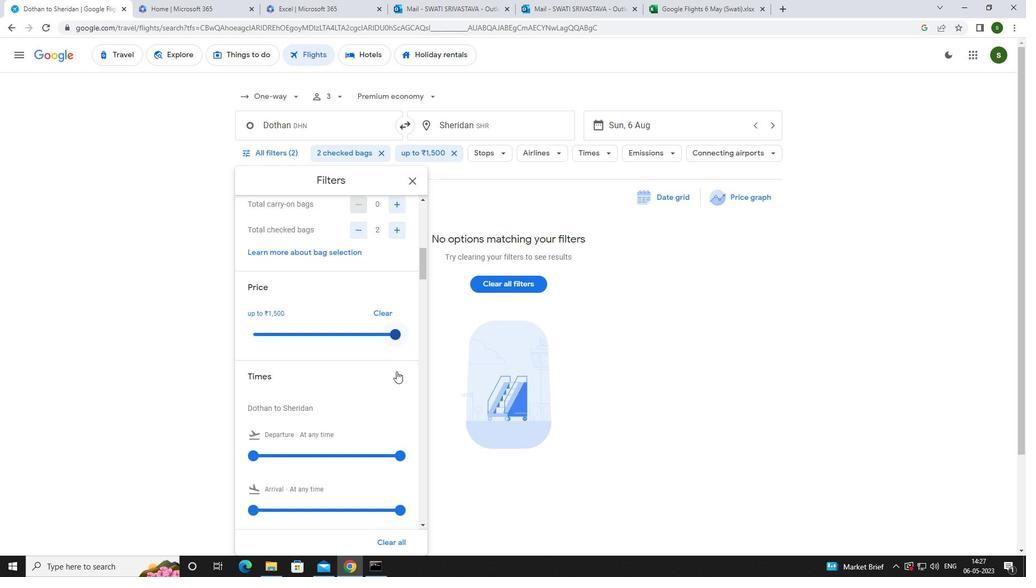 
Action: Mouse moved to (253, 386)
Screenshot: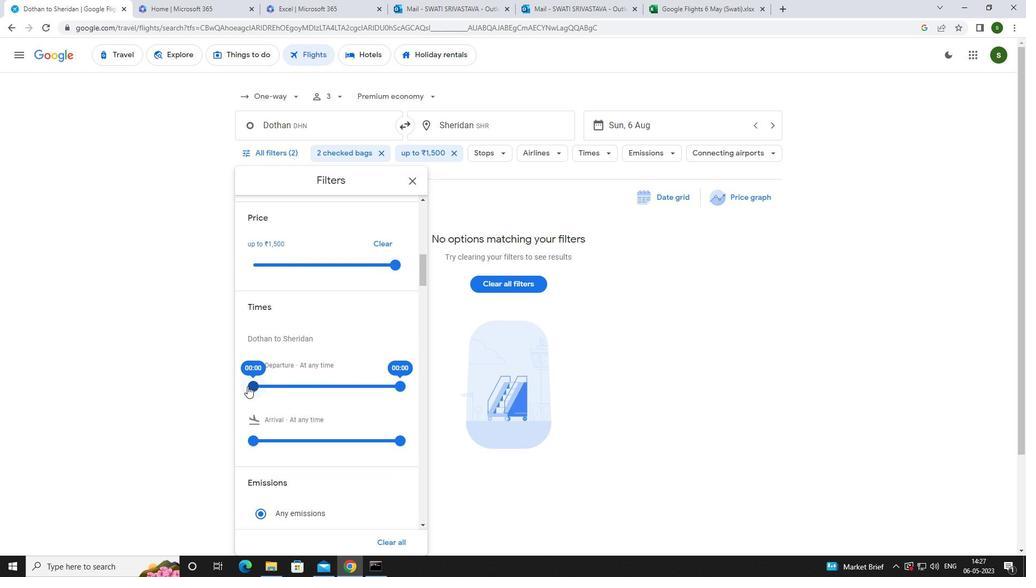 
Action: Mouse pressed left at (253, 386)
Screenshot: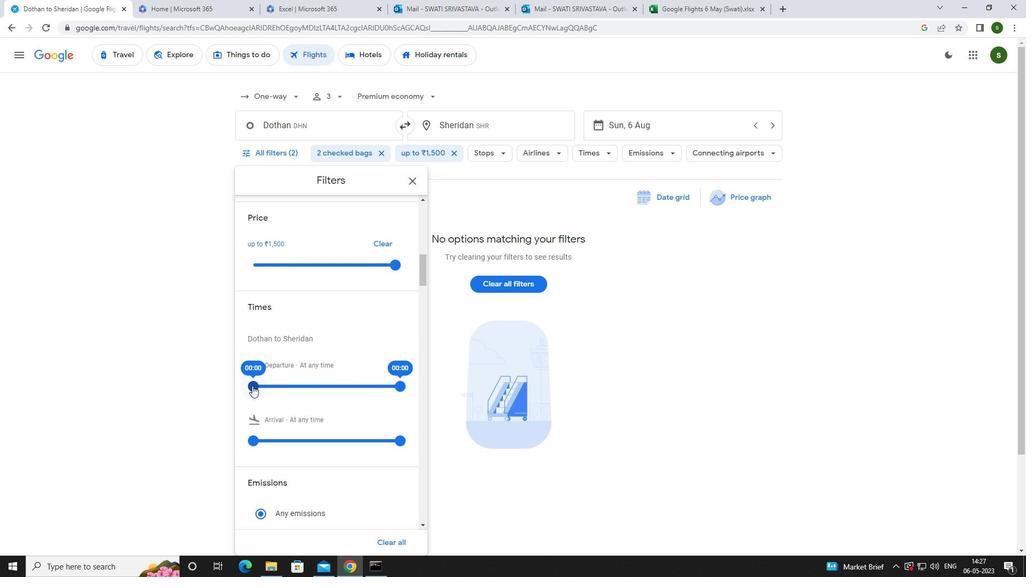 
Action: Mouse moved to (459, 468)
Screenshot: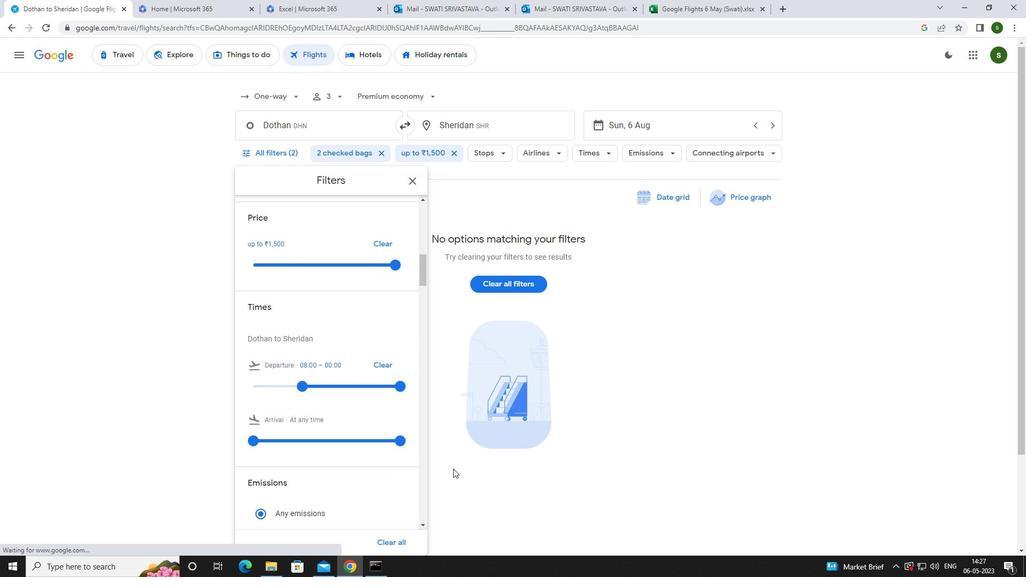 
Action: Mouse pressed left at (459, 468)
Screenshot: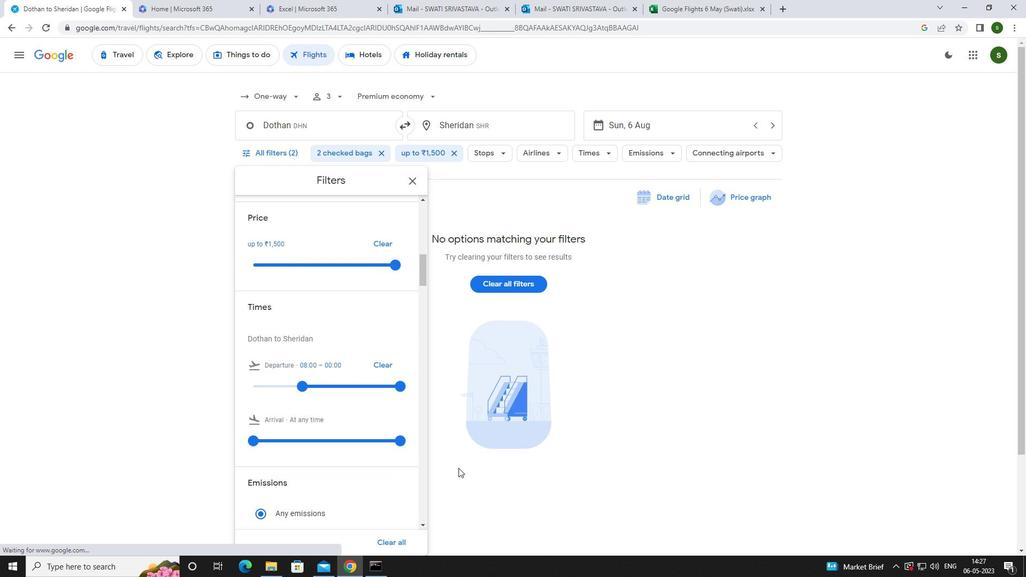 
Action: Mouse moved to (459, 467)
Screenshot: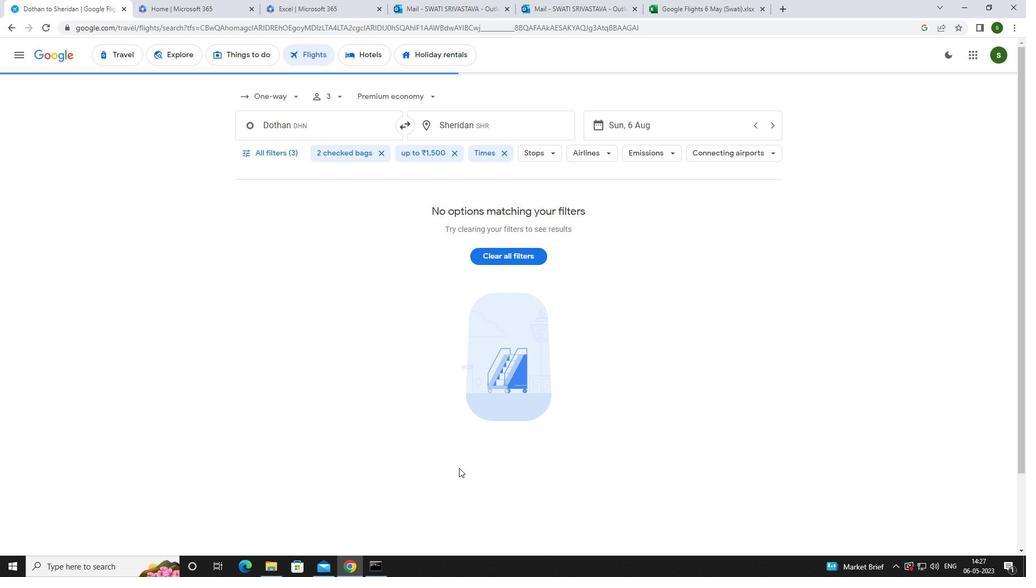 
